 Task: Add an event with the title Third Performance Improvement Plan Review and Progress Evaluation, date '2023/10/12', time 8:50 AM to 10:50 AMand add a description: The training workshop will be facilitated by experienced leadership experts who will provide guidance, insights, and practical tips throughout the session. Participants will have ample opportunities to ask questions, share experiences, and receive personalized feedback on their leadership development., put the event into Green category, logged in from the account softage.8@softage.netand send the event invitation to softage.4@softage.net and softage.5@softage.net. Set a reminder for the event 5 minutes before
Action: Mouse moved to (144, 166)
Screenshot: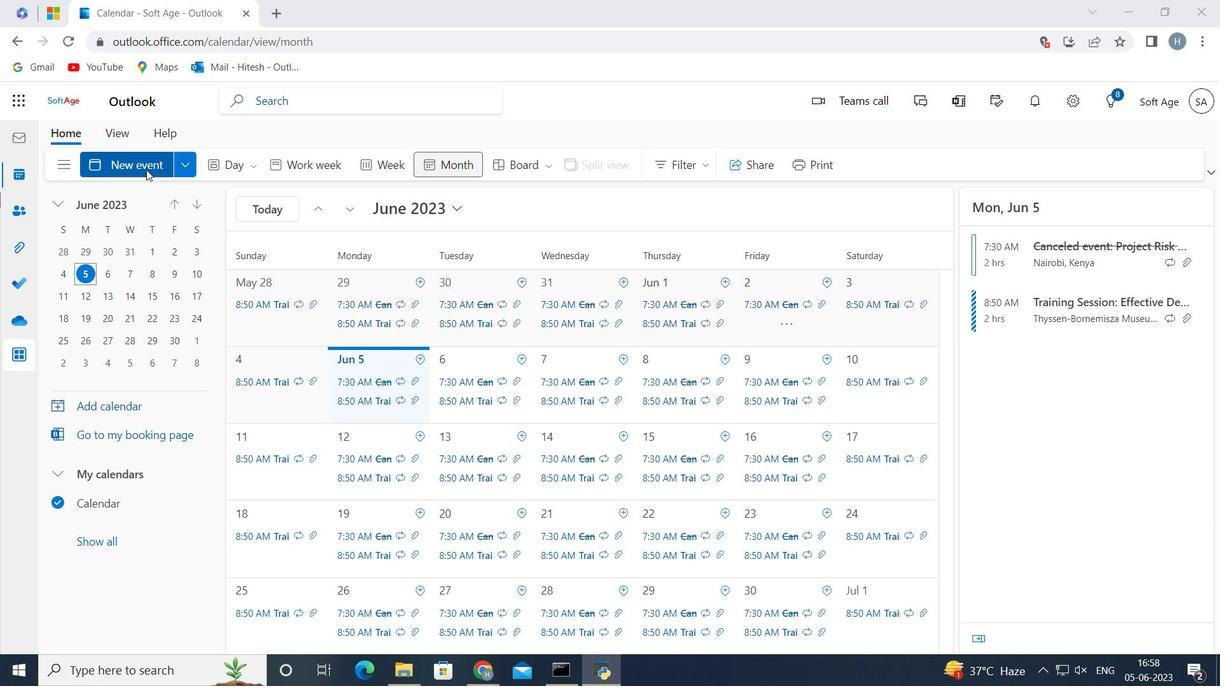 
Action: Mouse pressed left at (144, 166)
Screenshot: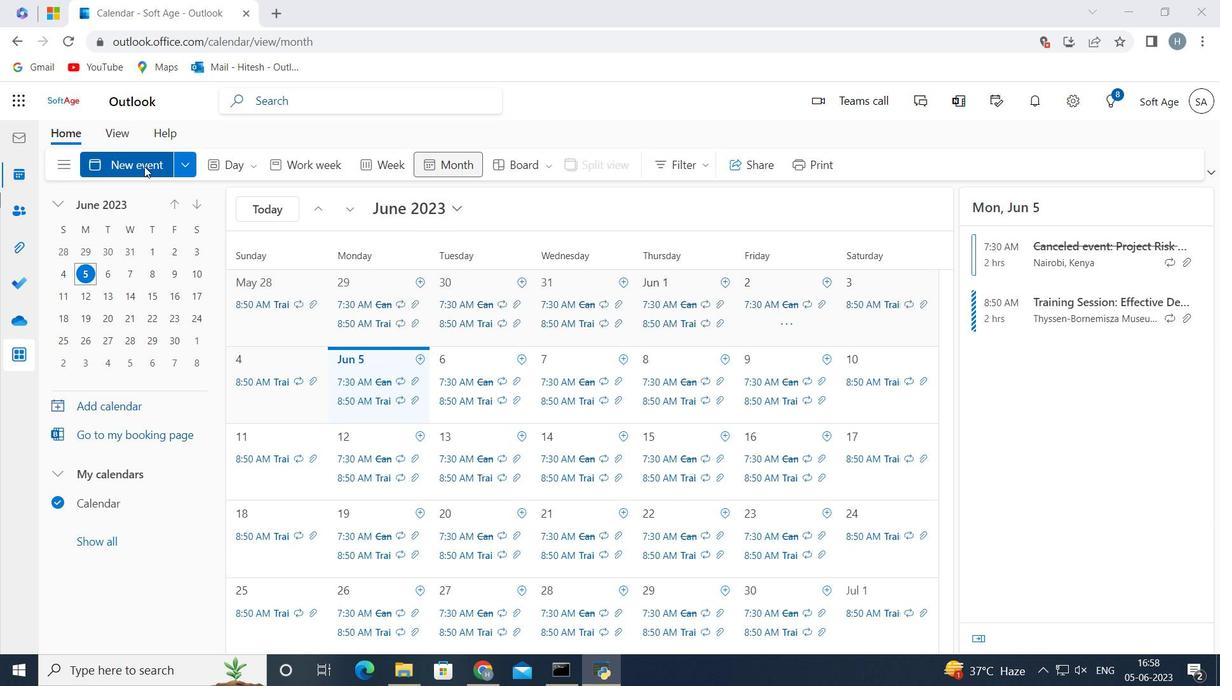 
Action: Mouse moved to (284, 260)
Screenshot: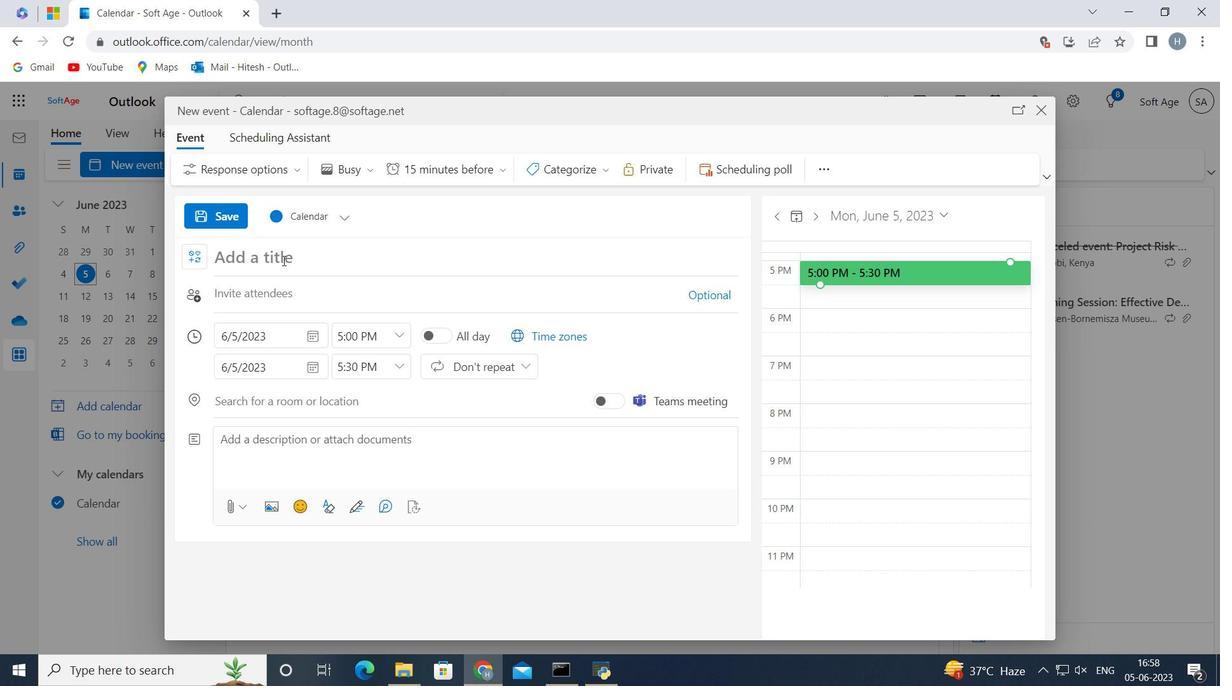 
Action: Mouse pressed left at (284, 260)
Screenshot: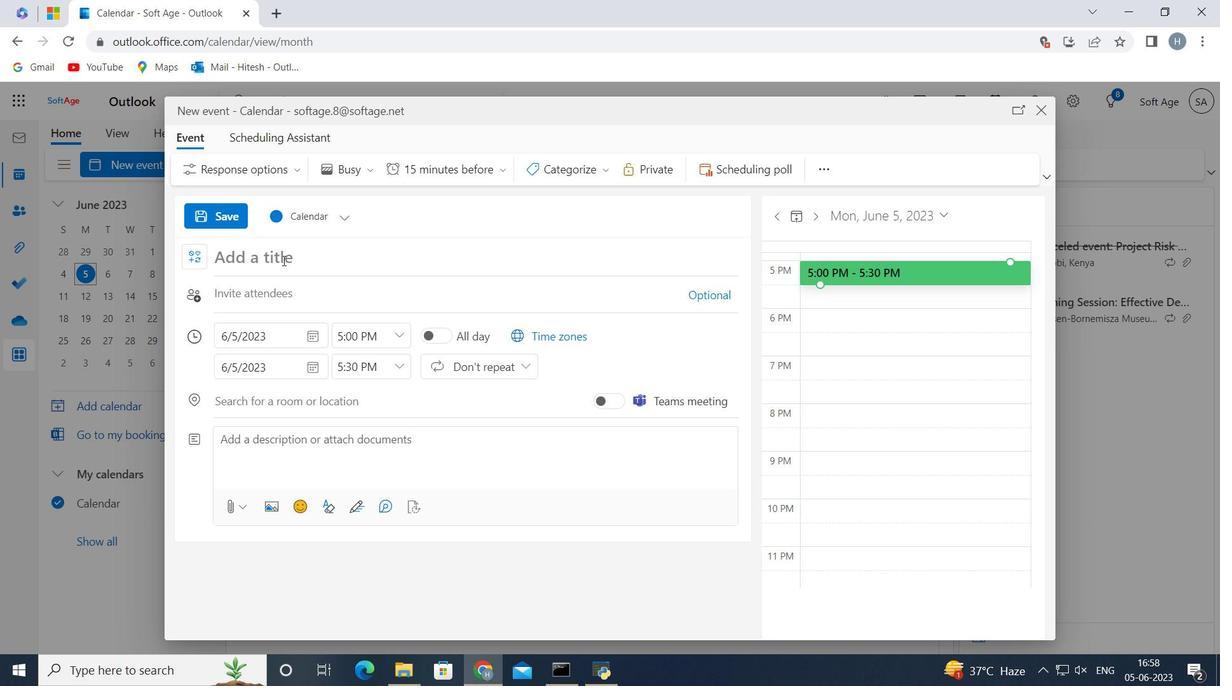 
Action: Key pressed <Key.shift>Third<Key.space><Key.shift>Performance<Key.space><Key.shift>Improvement<Key.space><Key.shift>Plan<Key.space><Key.shift>Review<Key.space>and<Key.space><Key.shift>Progress<Key.space><Key.shift><Key.shift><Key.shift>Evaluation<Key.space>
Screenshot: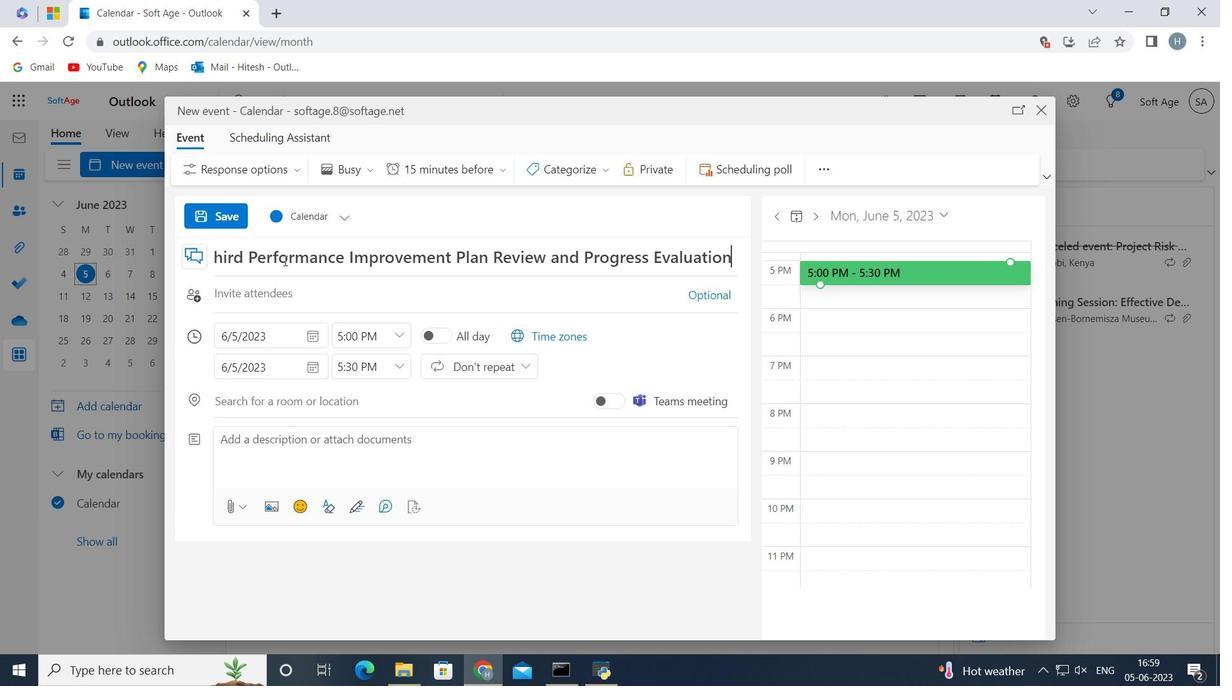 
Action: Mouse moved to (310, 340)
Screenshot: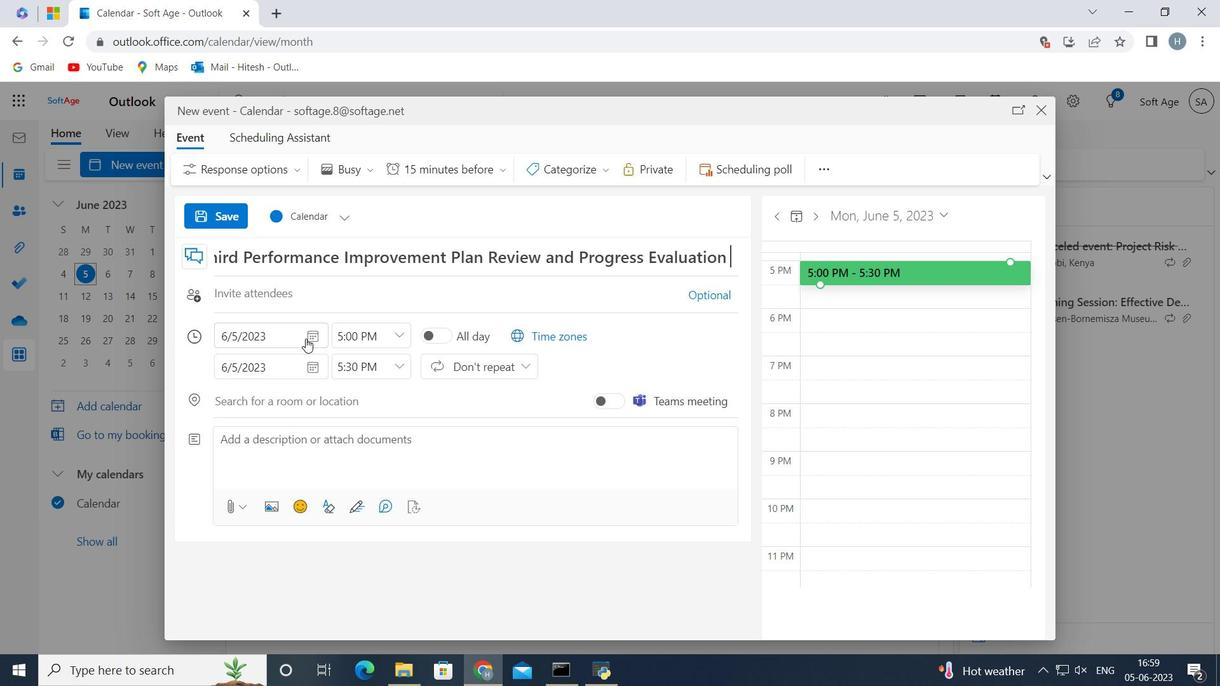 
Action: Mouse pressed left at (310, 340)
Screenshot: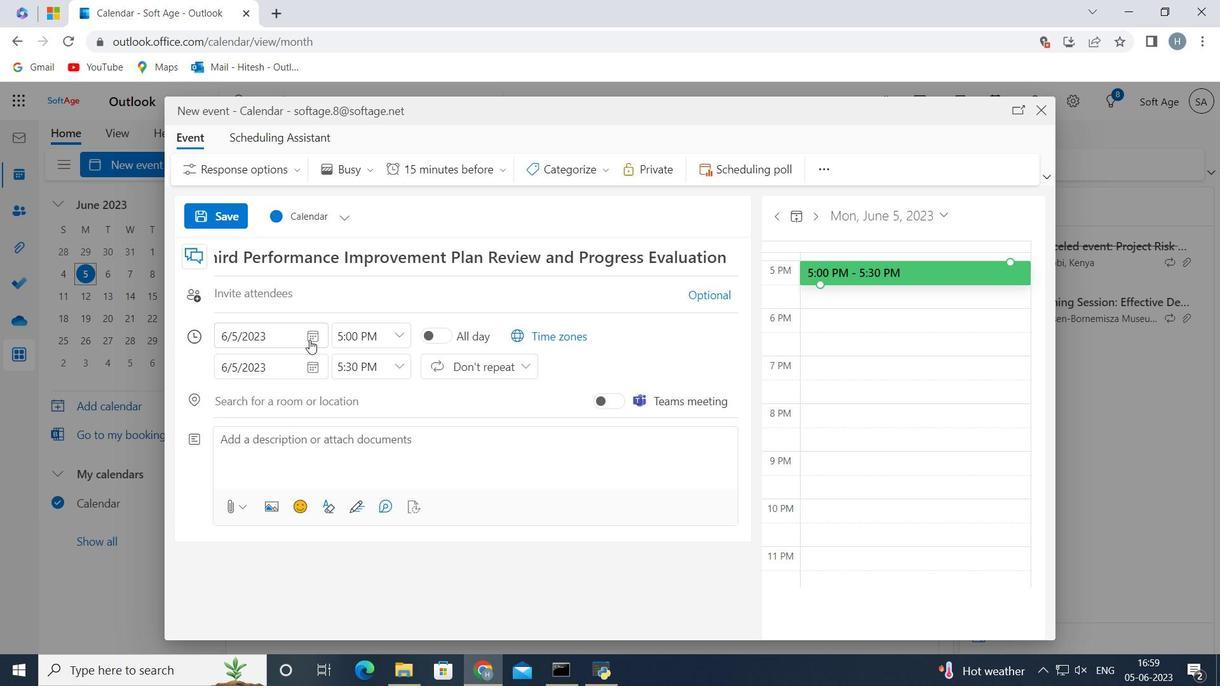 
Action: Mouse moved to (307, 365)
Screenshot: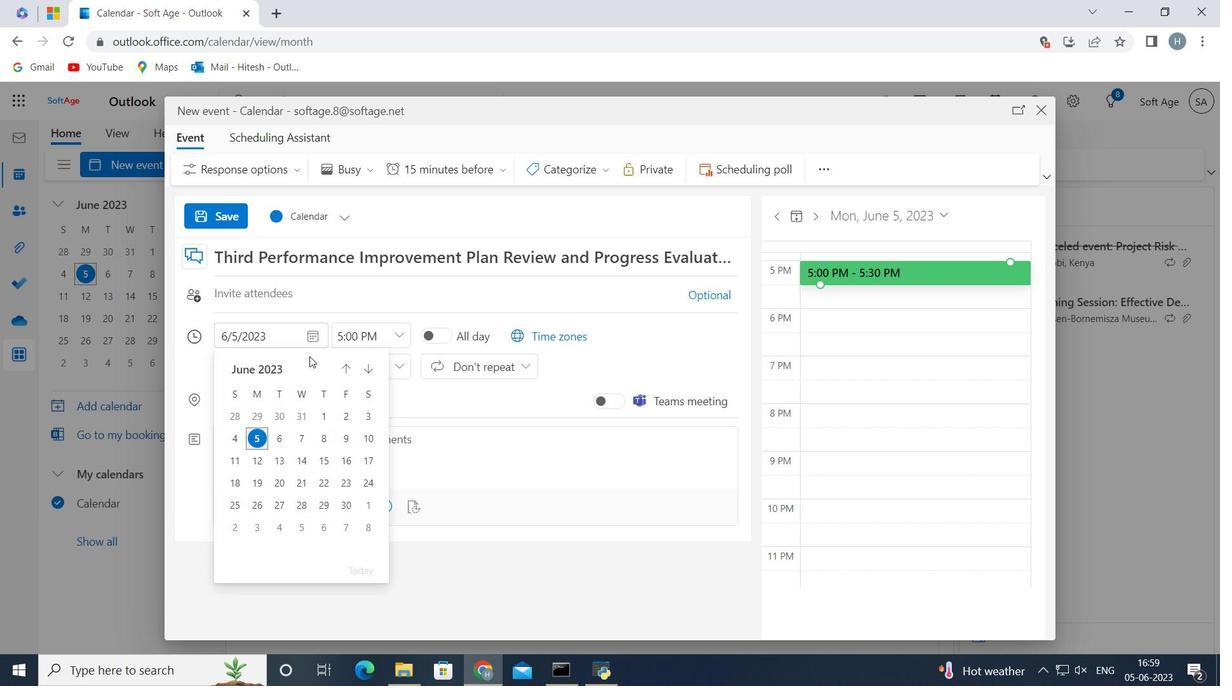 
Action: Mouse pressed left at (307, 365)
Screenshot: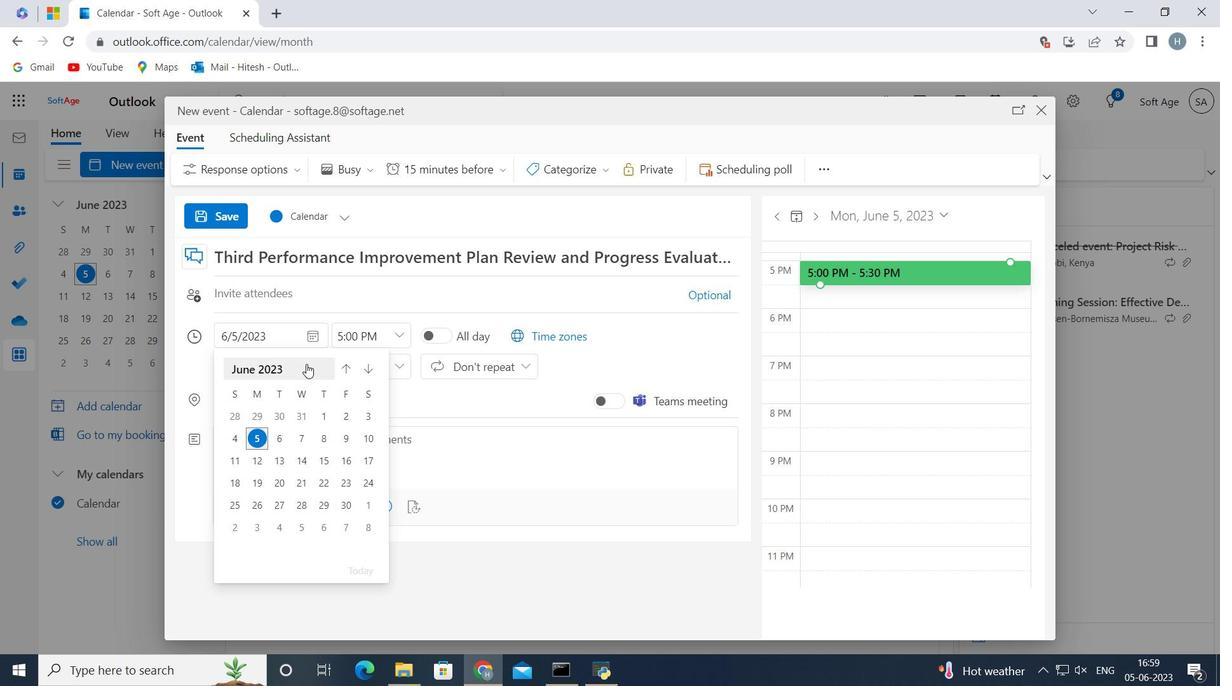 
Action: Mouse pressed left at (307, 365)
Screenshot: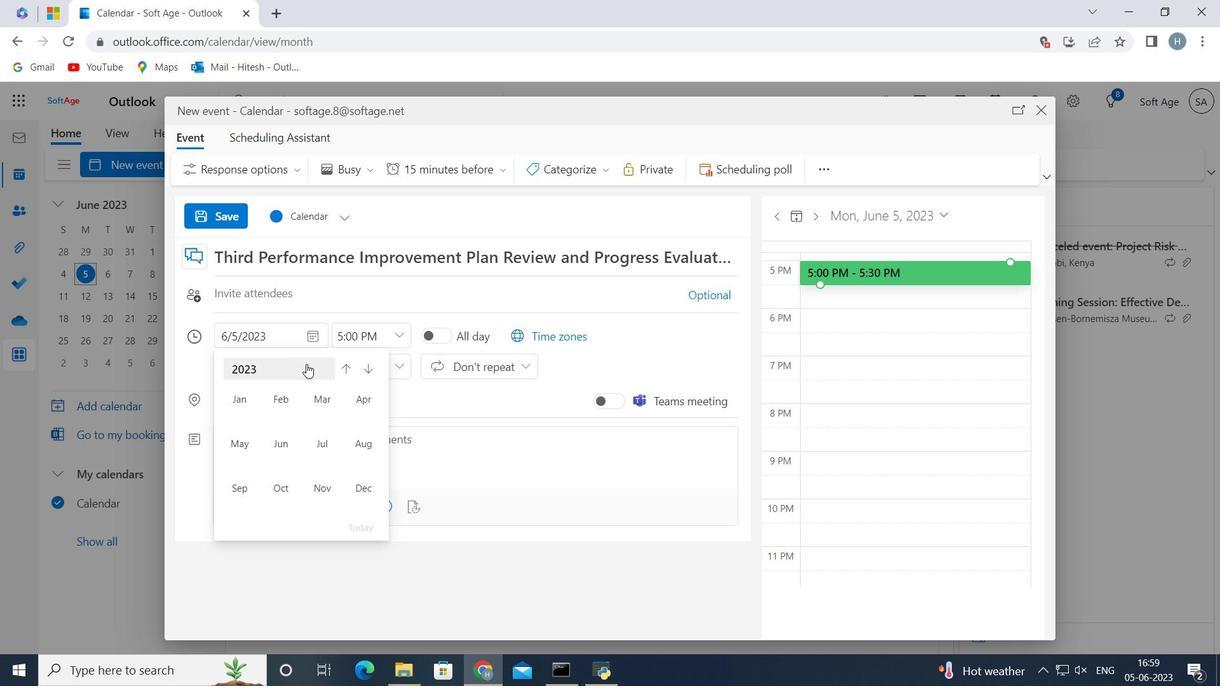
Action: Mouse moved to (372, 403)
Screenshot: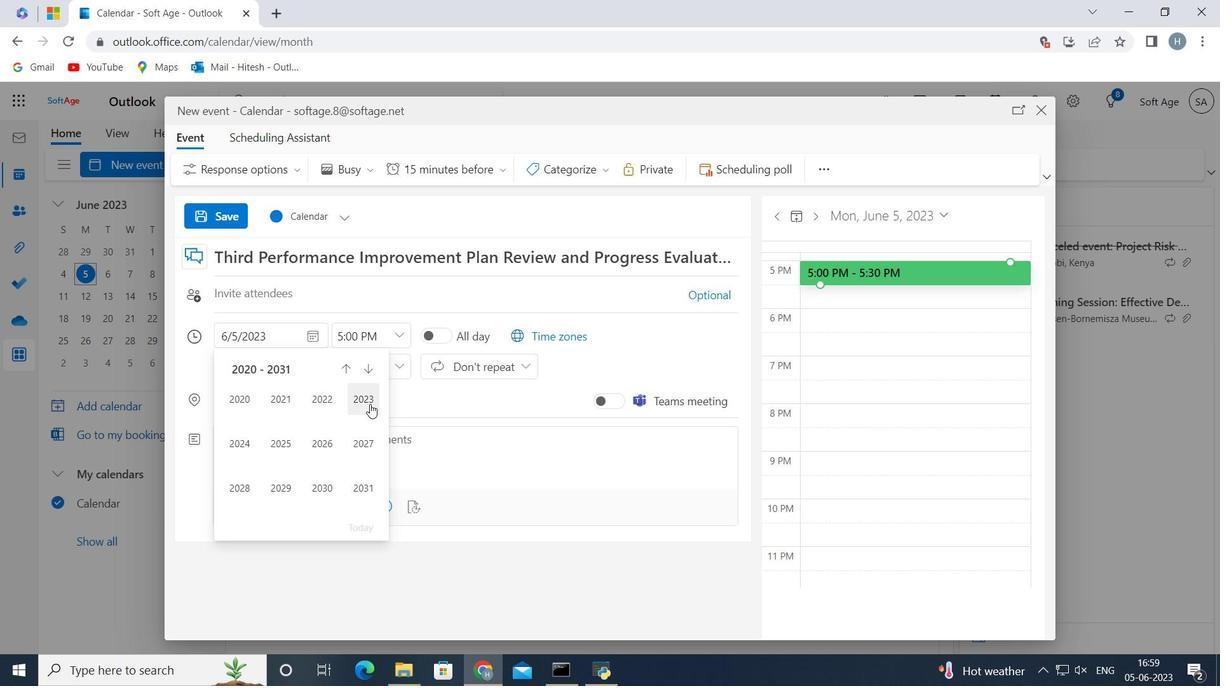 
Action: Mouse pressed left at (372, 403)
Screenshot: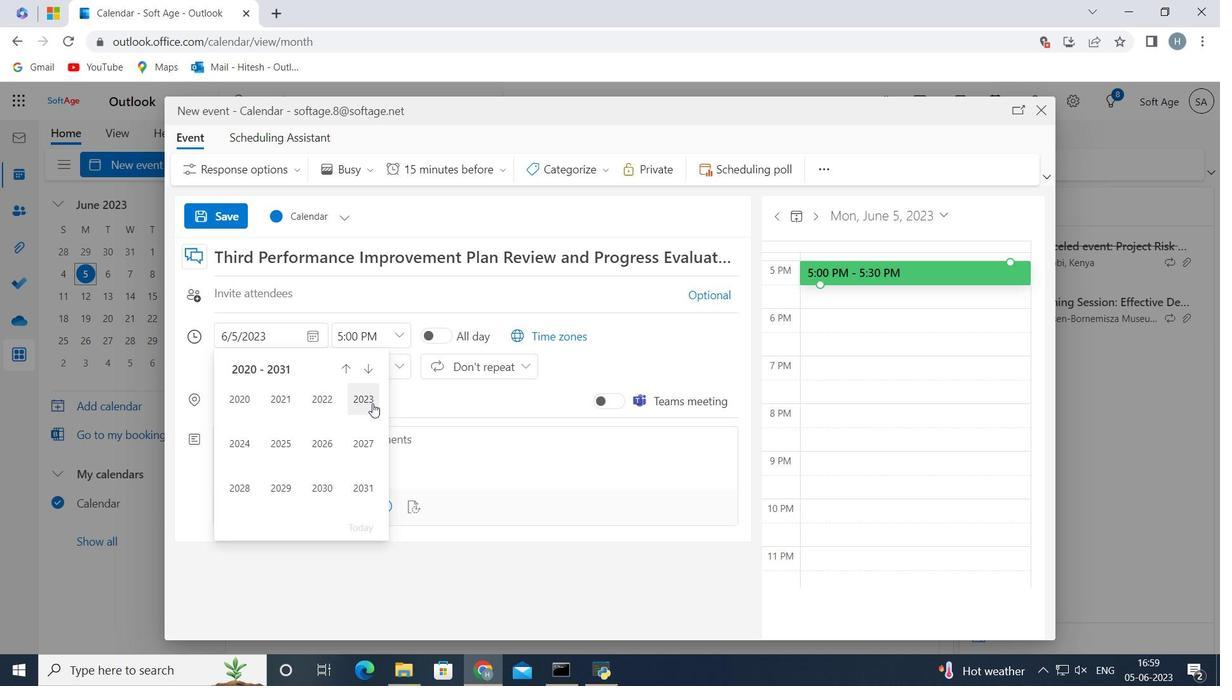 
Action: Mouse moved to (280, 489)
Screenshot: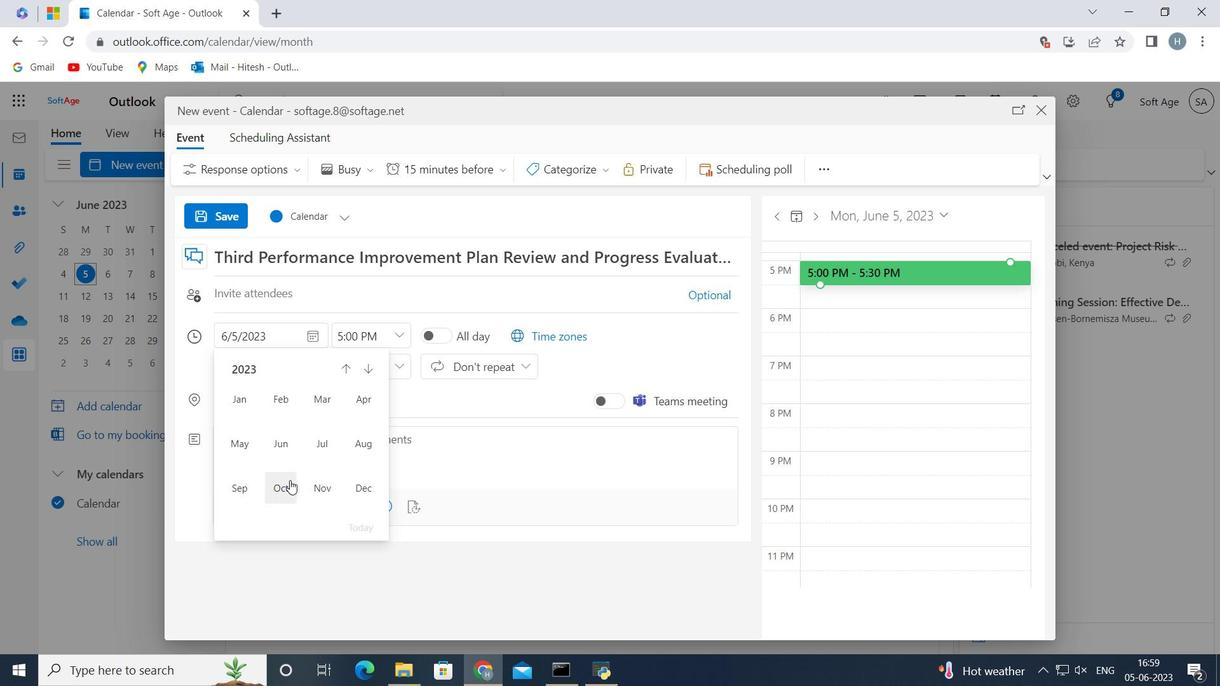 
Action: Mouse pressed left at (280, 489)
Screenshot: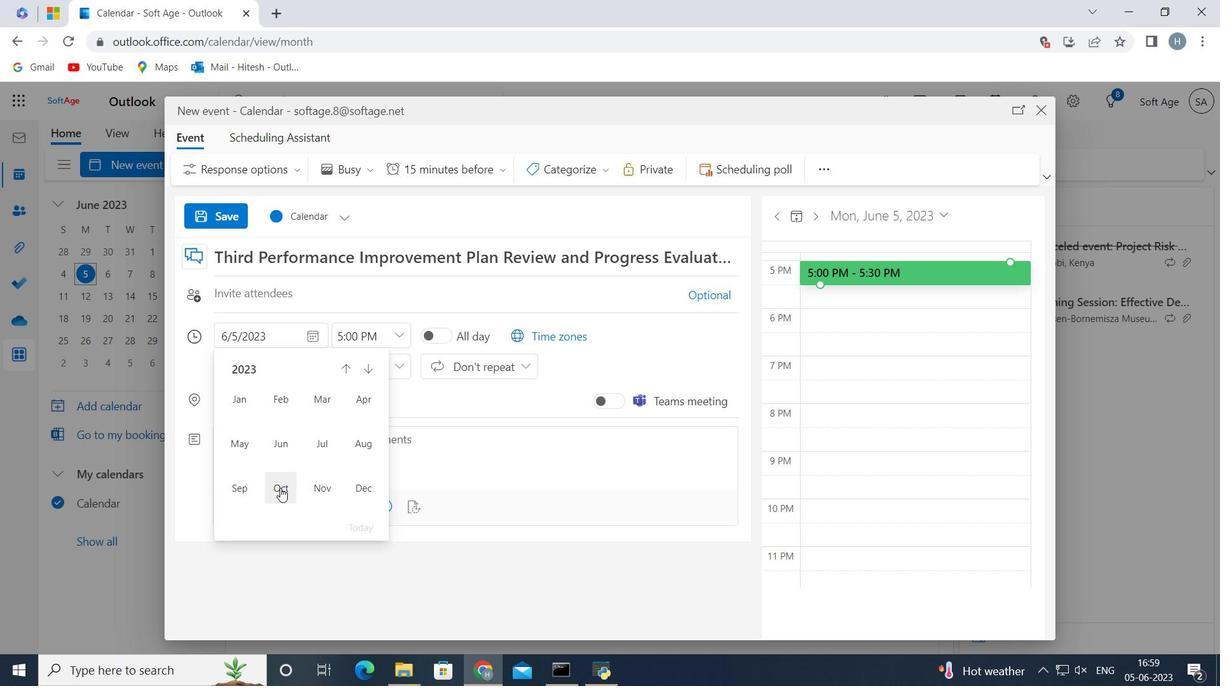 
Action: Mouse moved to (321, 441)
Screenshot: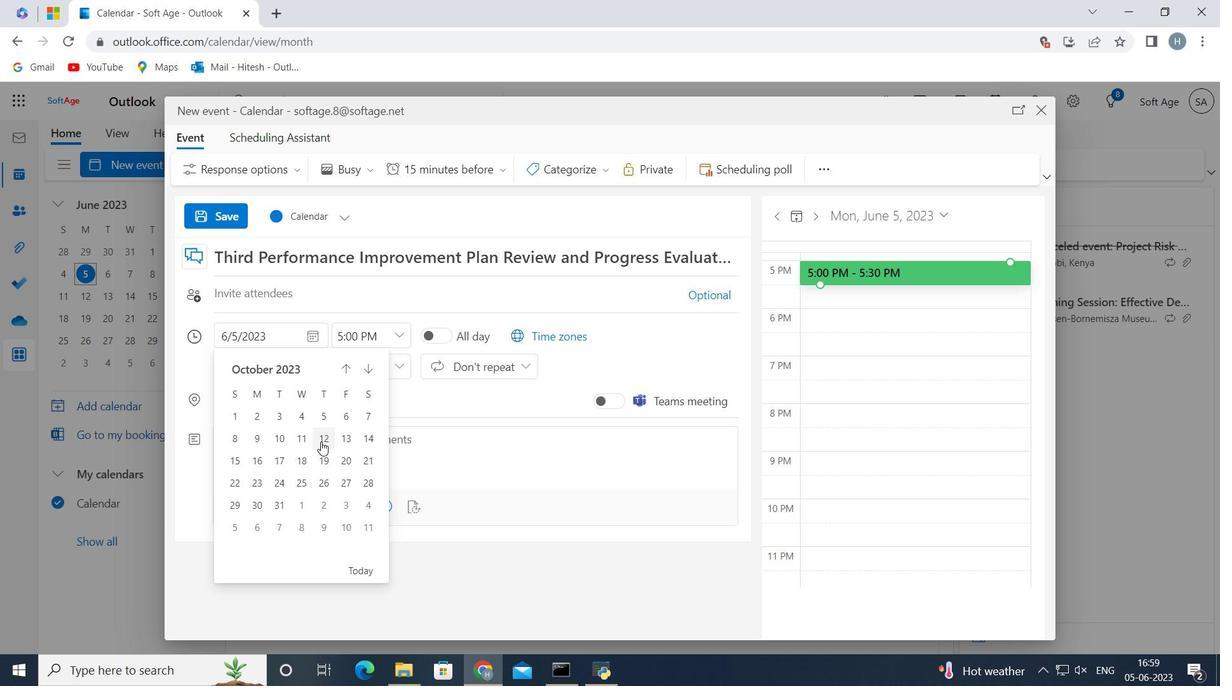 
Action: Mouse pressed left at (321, 441)
Screenshot: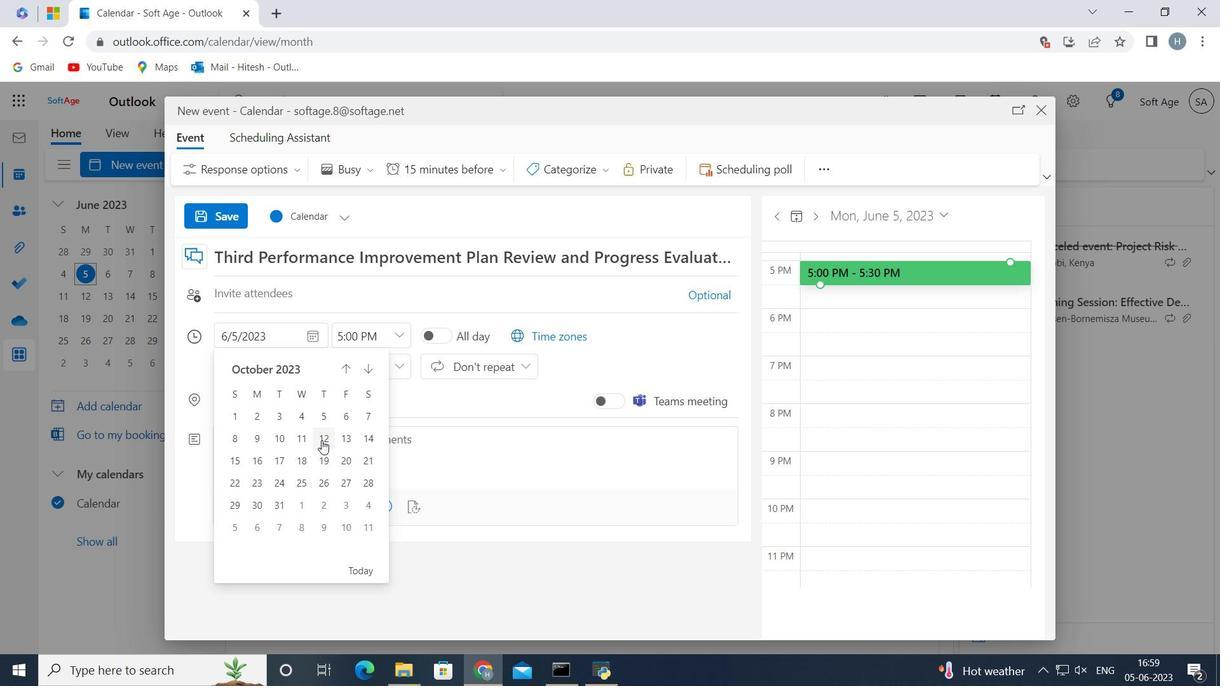 
Action: Mouse moved to (396, 338)
Screenshot: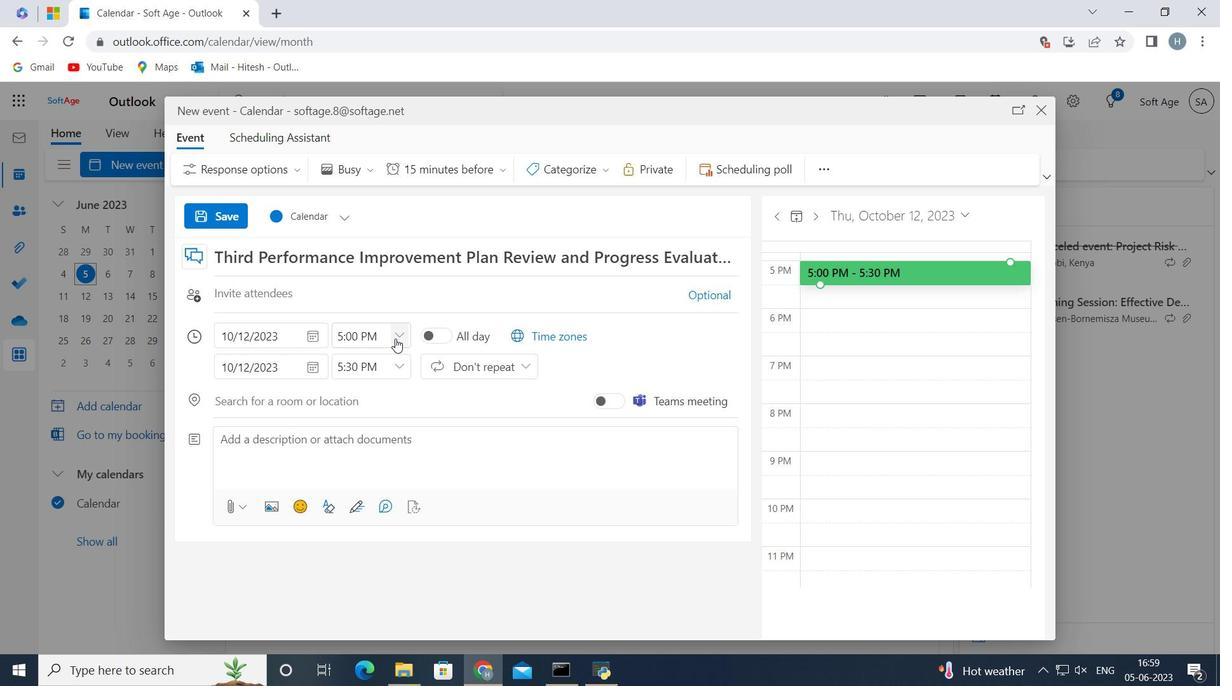 
Action: Mouse pressed left at (396, 338)
Screenshot: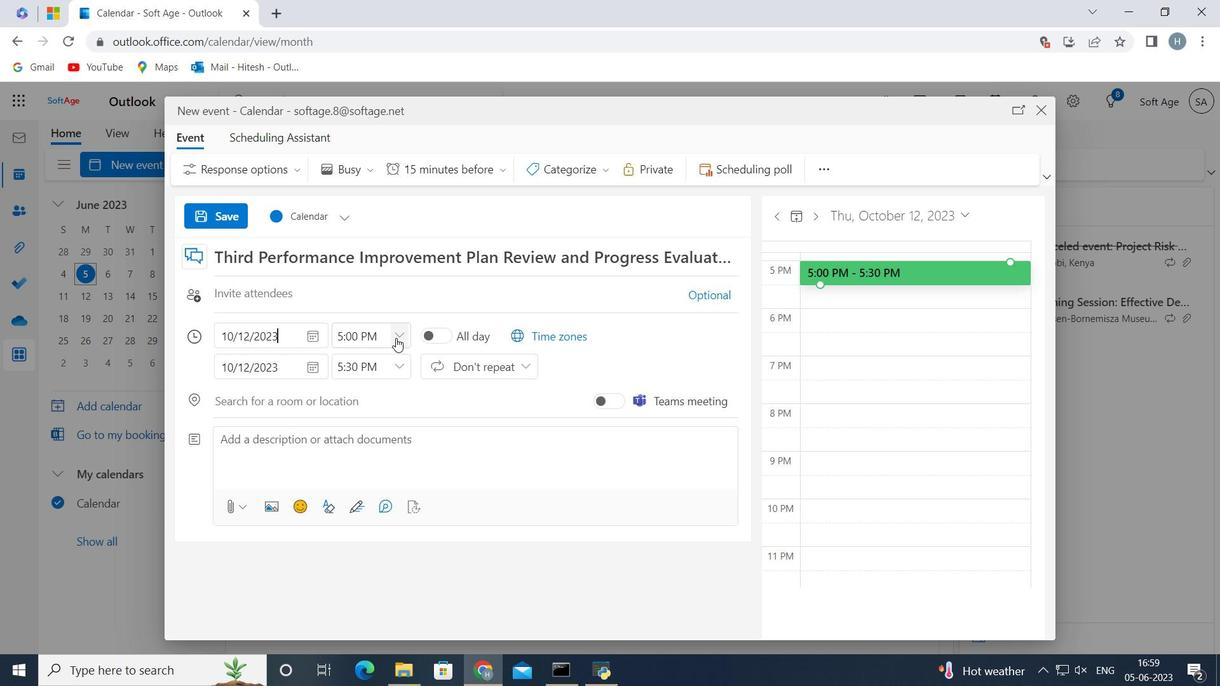 
Action: Mouse moved to (356, 413)
Screenshot: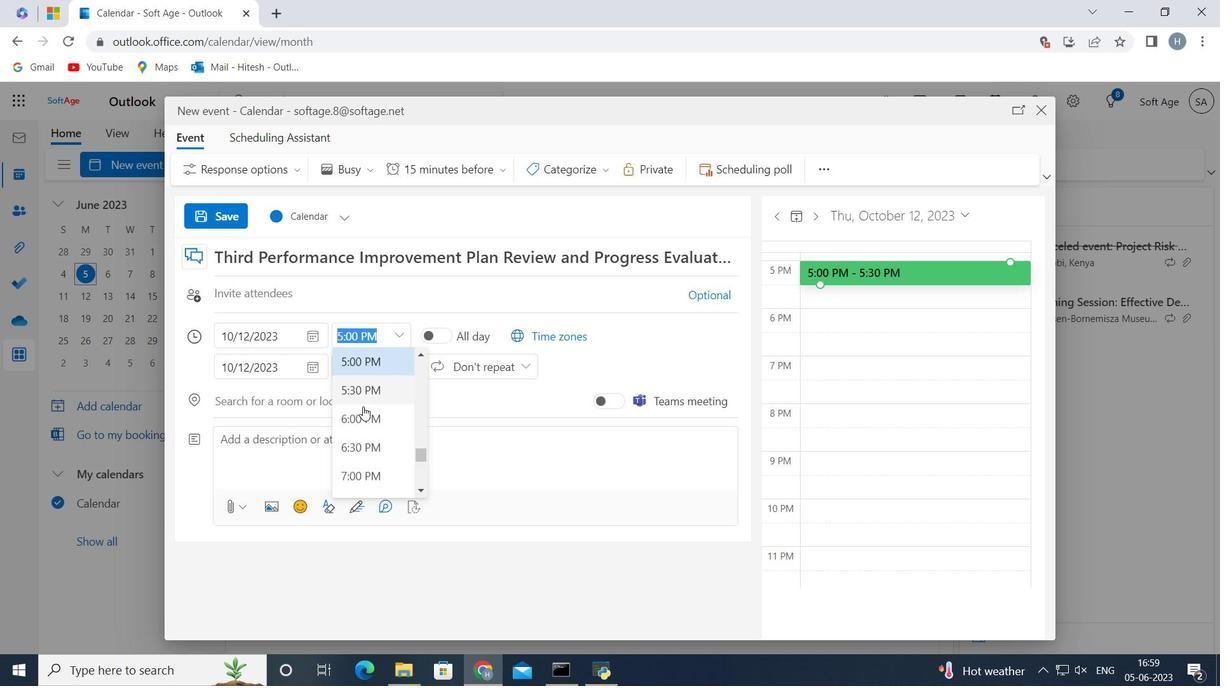 
Action: Mouse scrolled (356, 413) with delta (0, 0)
Screenshot: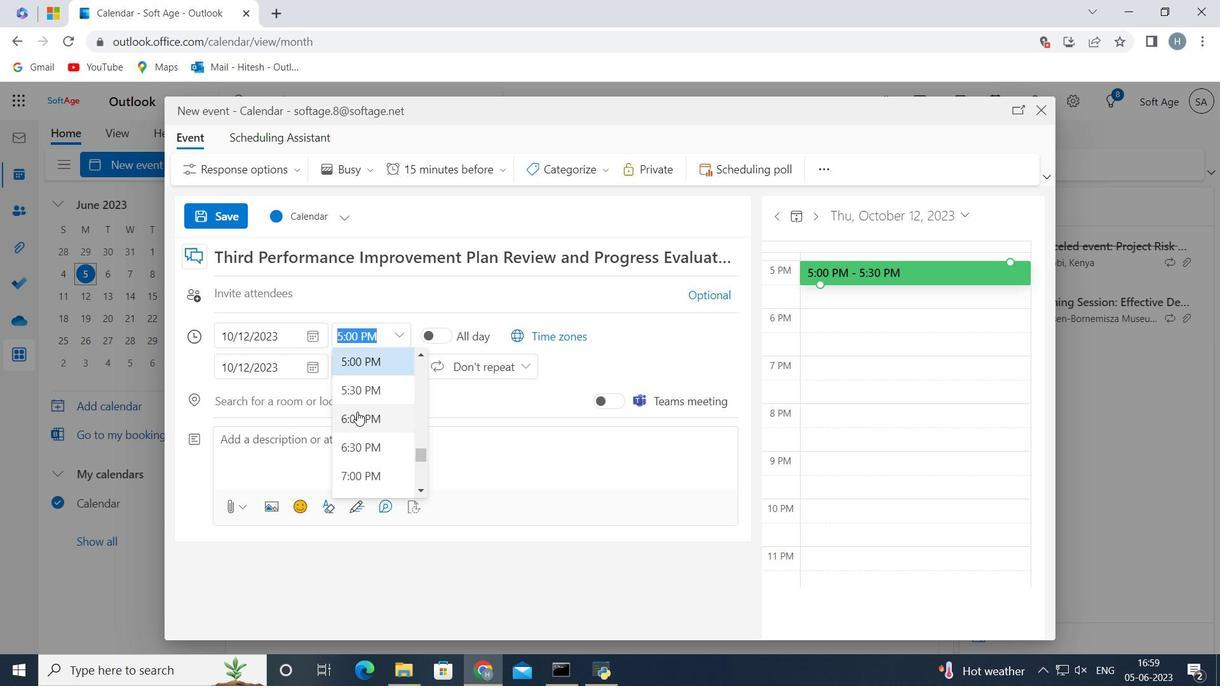 
Action: Mouse scrolled (356, 413) with delta (0, 0)
Screenshot: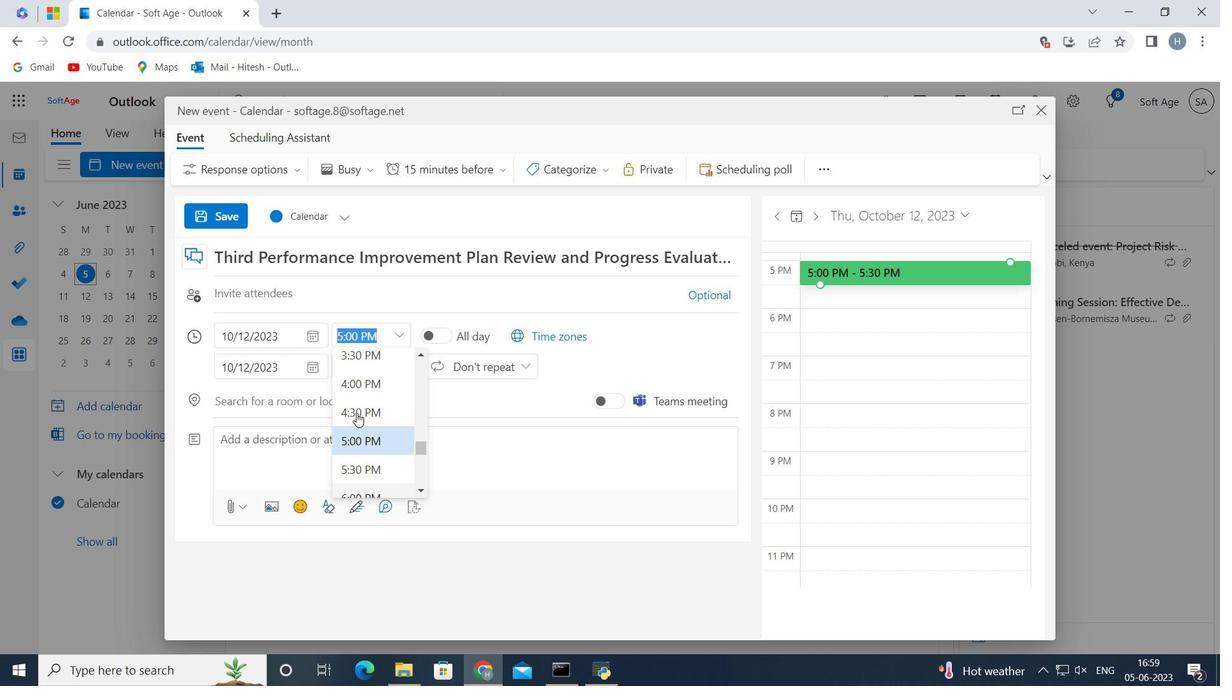 
Action: Mouse scrolled (356, 413) with delta (0, 0)
Screenshot: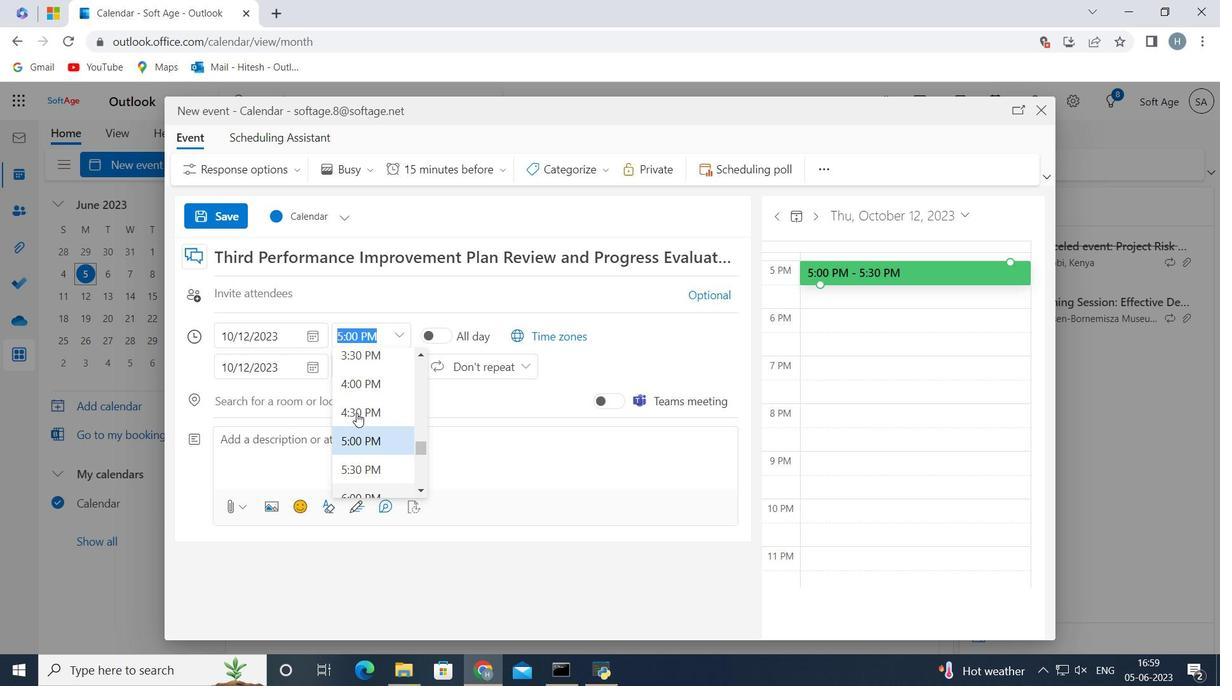 
Action: Mouse scrolled (356, 413) with delta (0, 0)
Screenshot: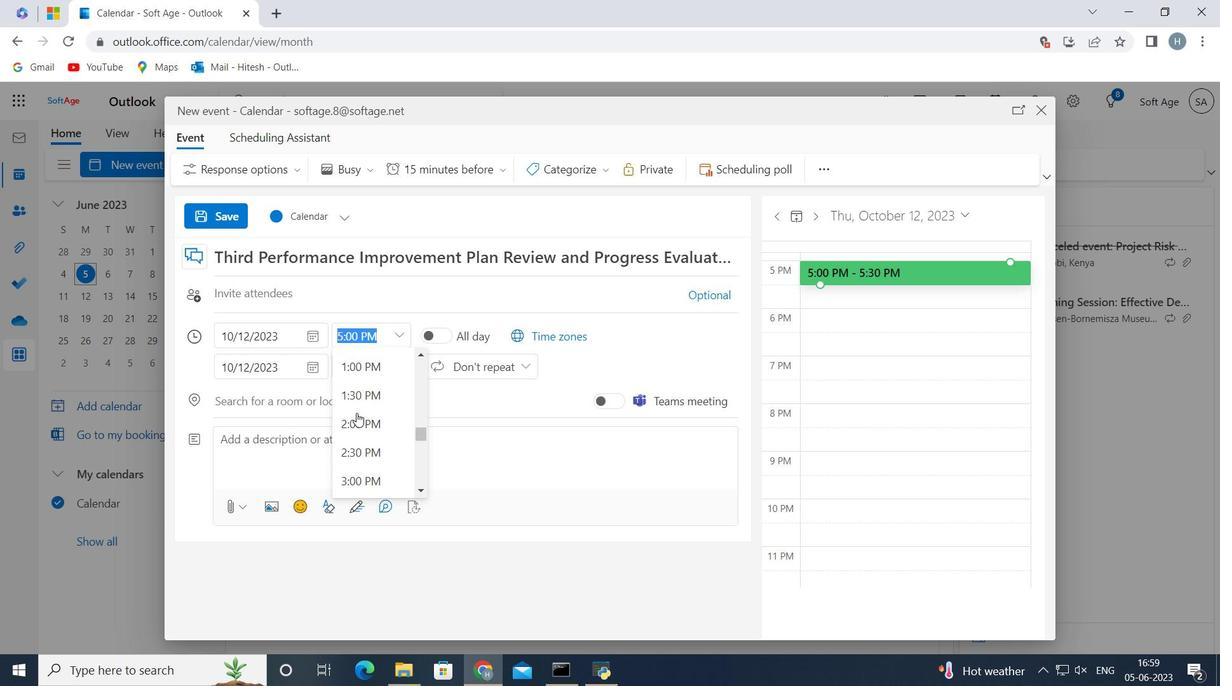 
Action: Mouse scrolled (356, 413) with delta (0, 0)
Screenshot: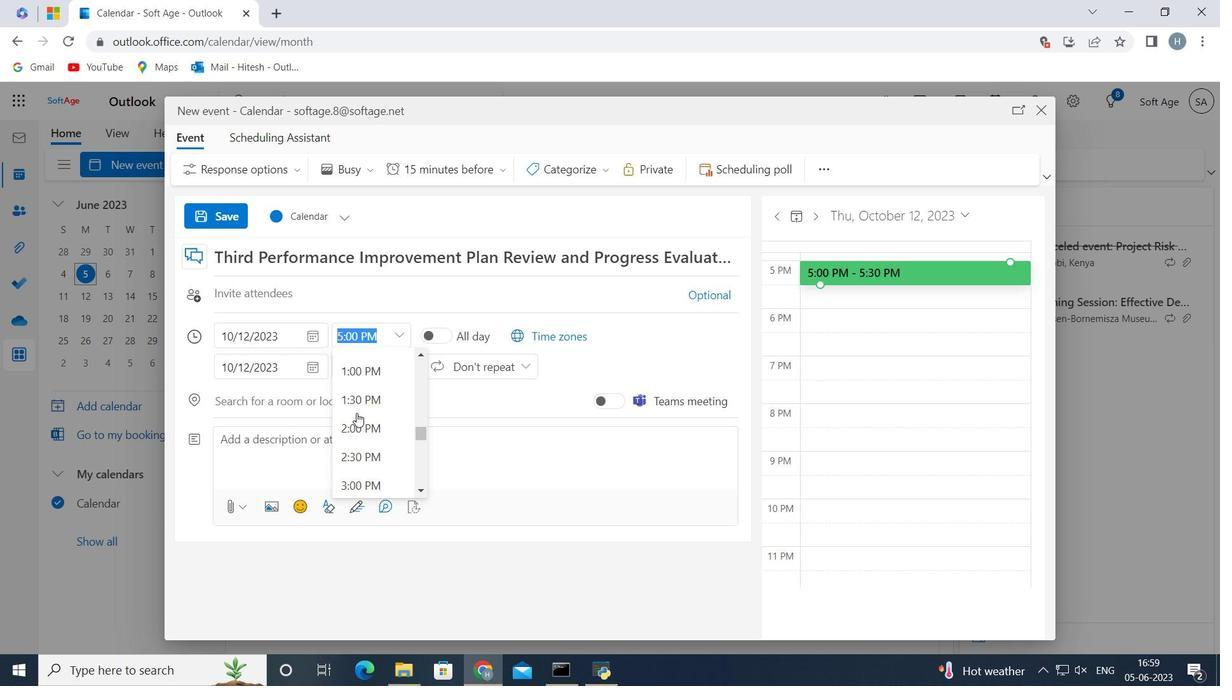 
Action: Mouse scrolled (356, 413) with delta (0, 0)
Screenshot: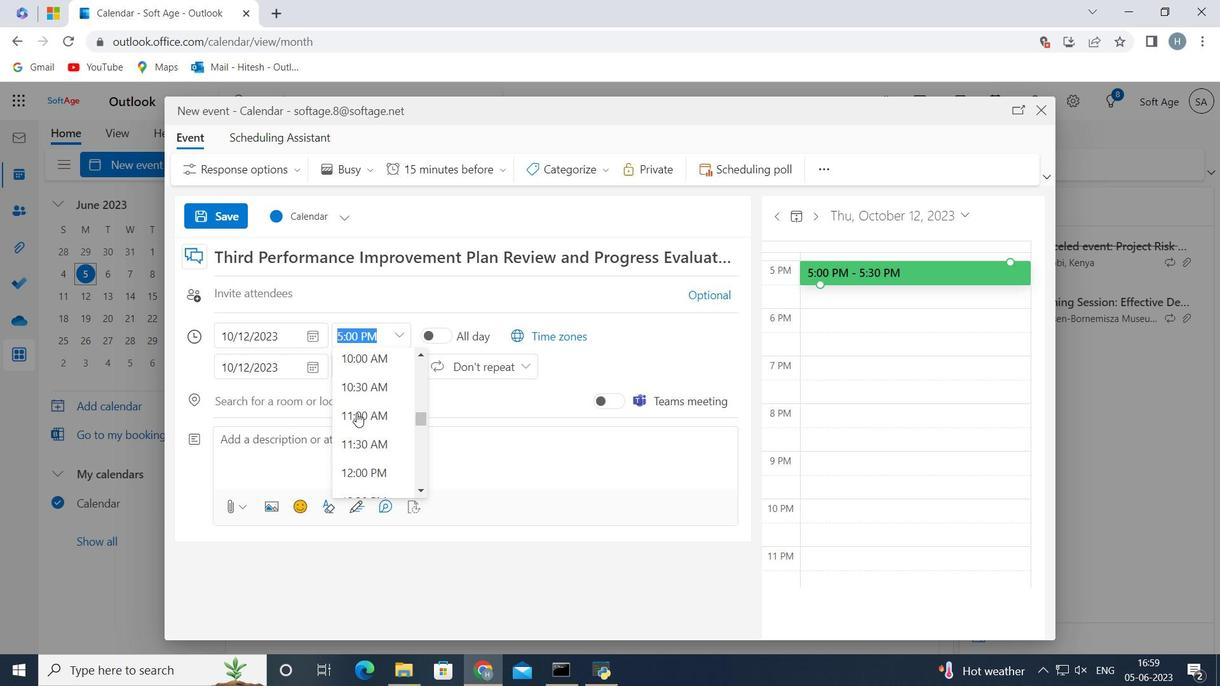 
Action: Mouse scrolled (356, 413) with delta (0, 0)
Screenshot: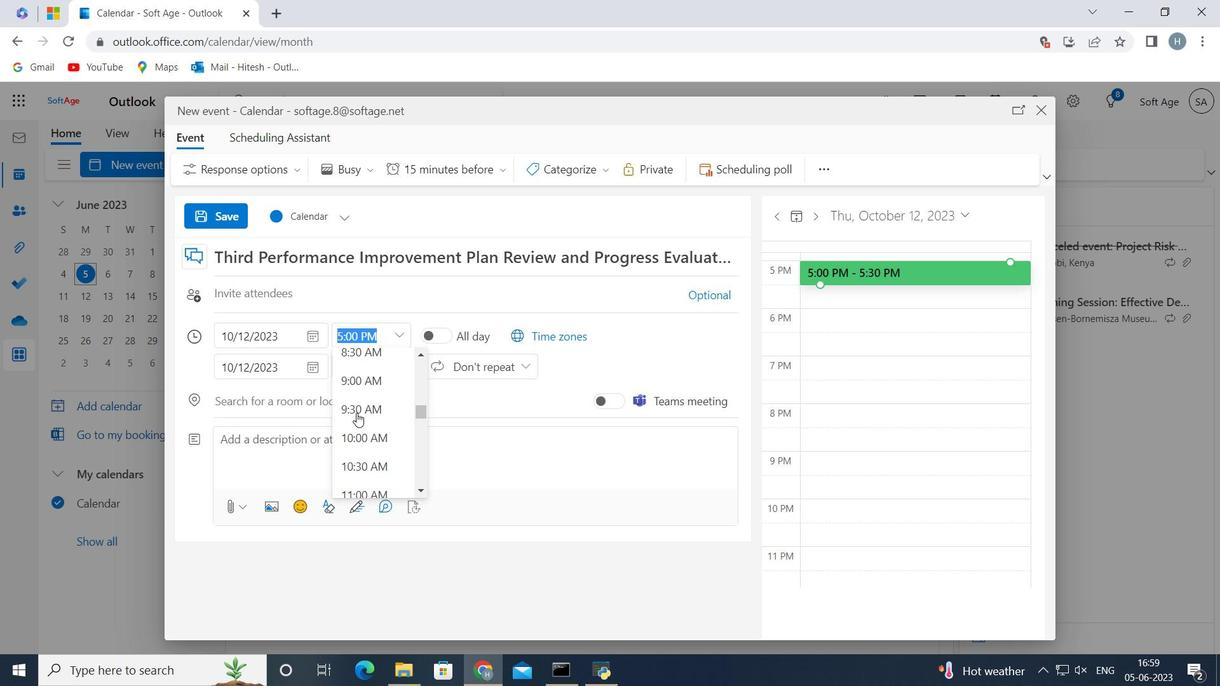 
Action: Mouse moved to (359, 422)
Screenshot: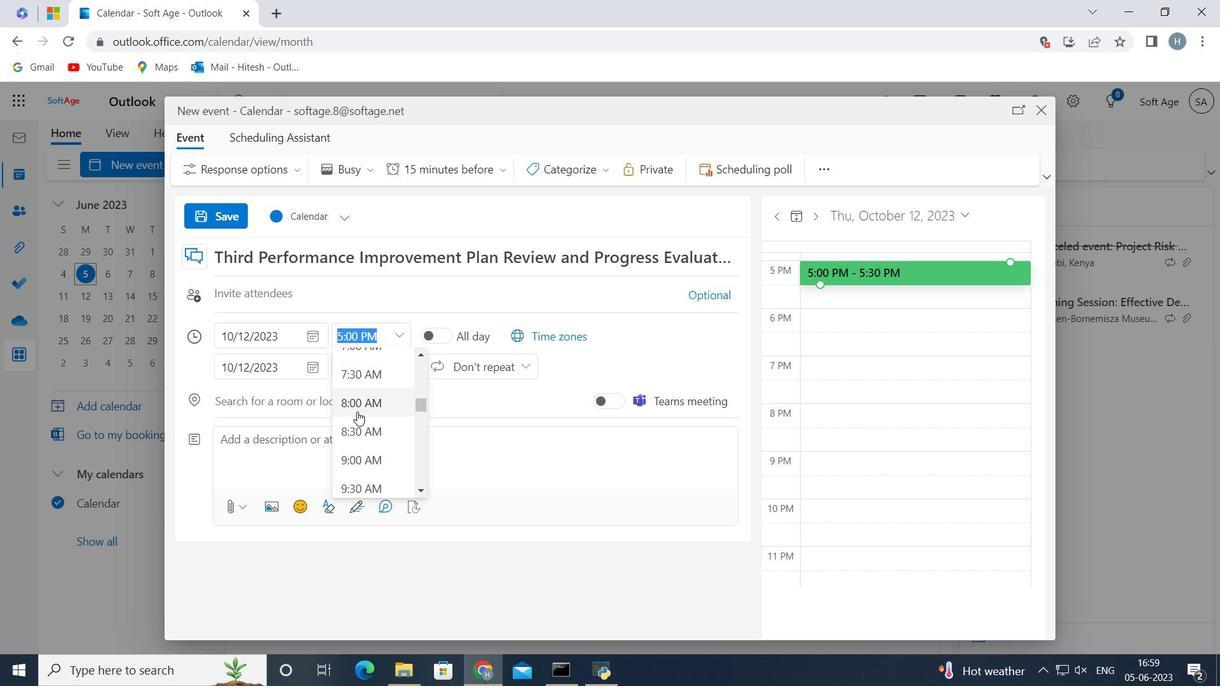 
Action: Mouse pressed left at (359, 422)
Screenshot: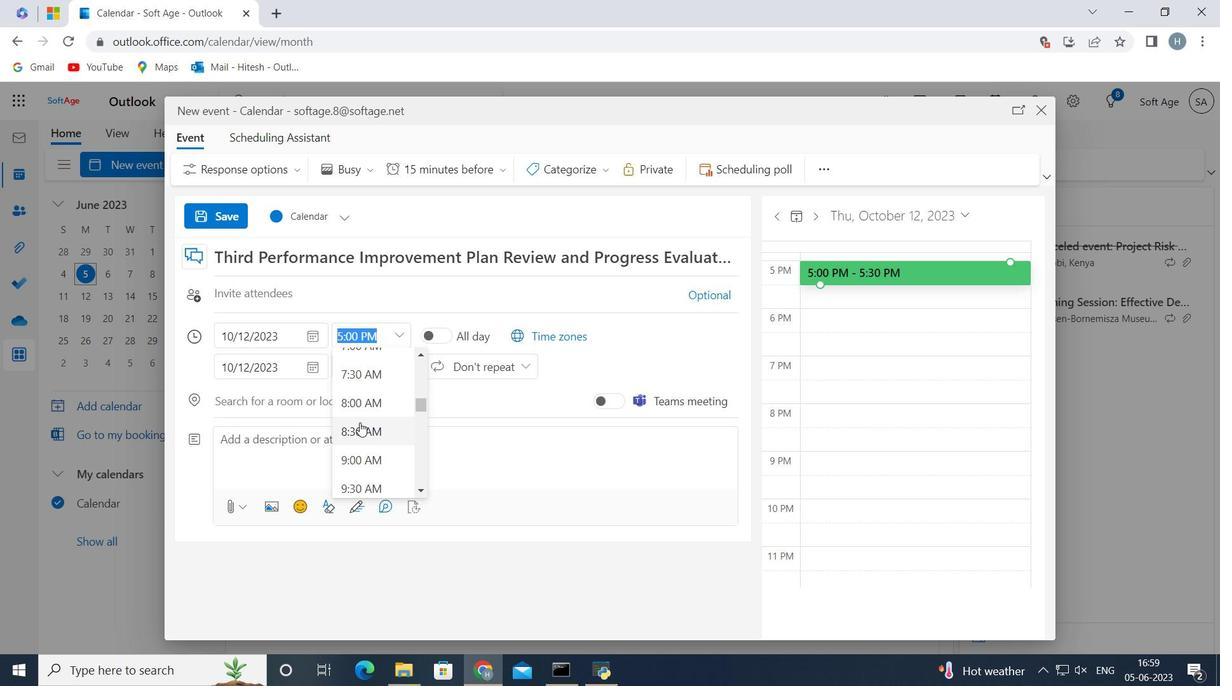 
Action: Mouse moved to (356, 328)
Screenshot: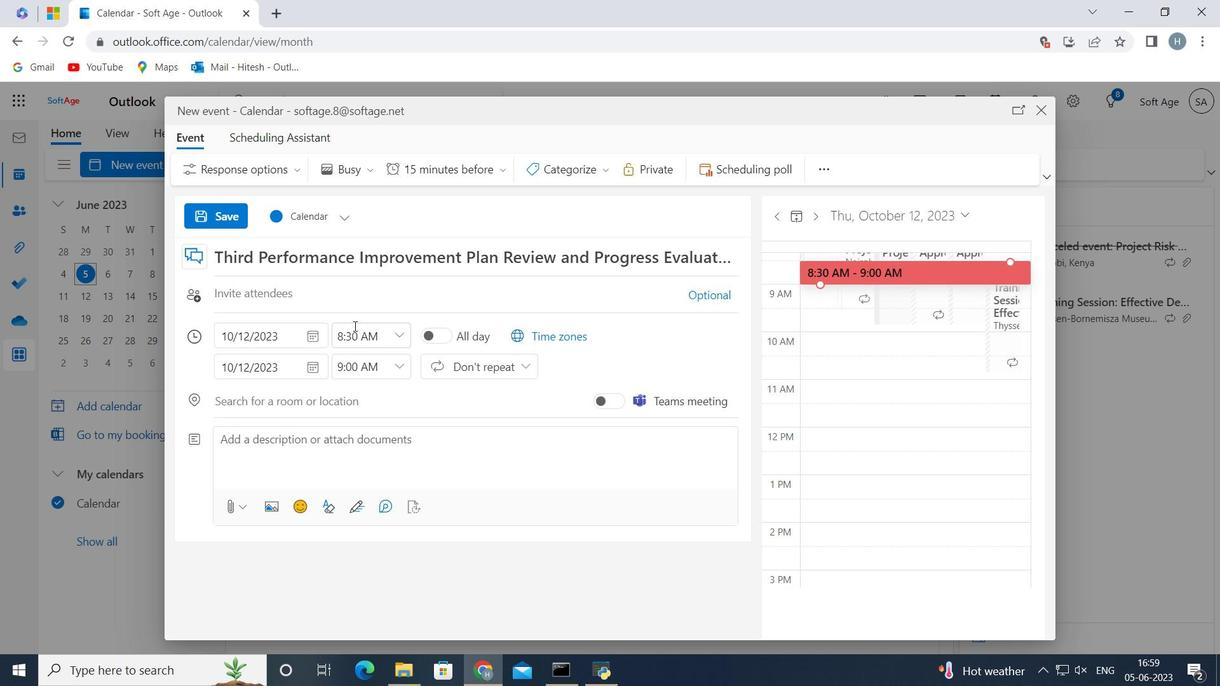 
Action: Mouse pressed left at (356, 328)
Screenshot: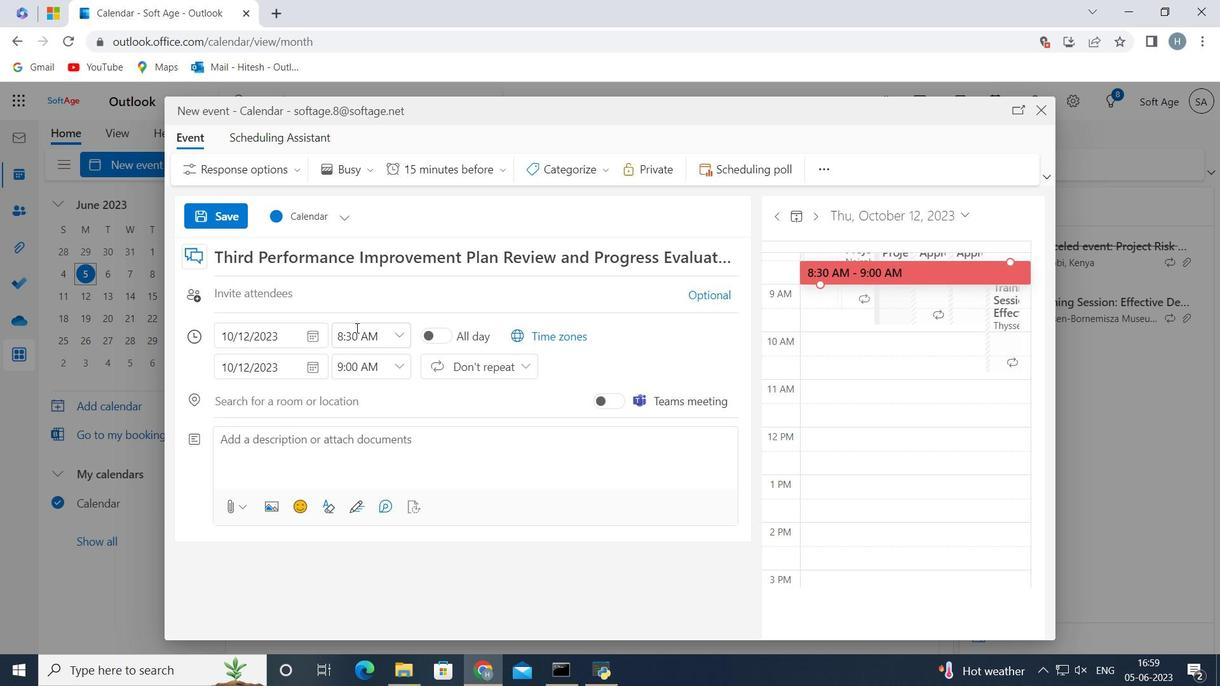 
Action: Key pressed <Key.backspace><Key.backspace>50
Screenshot: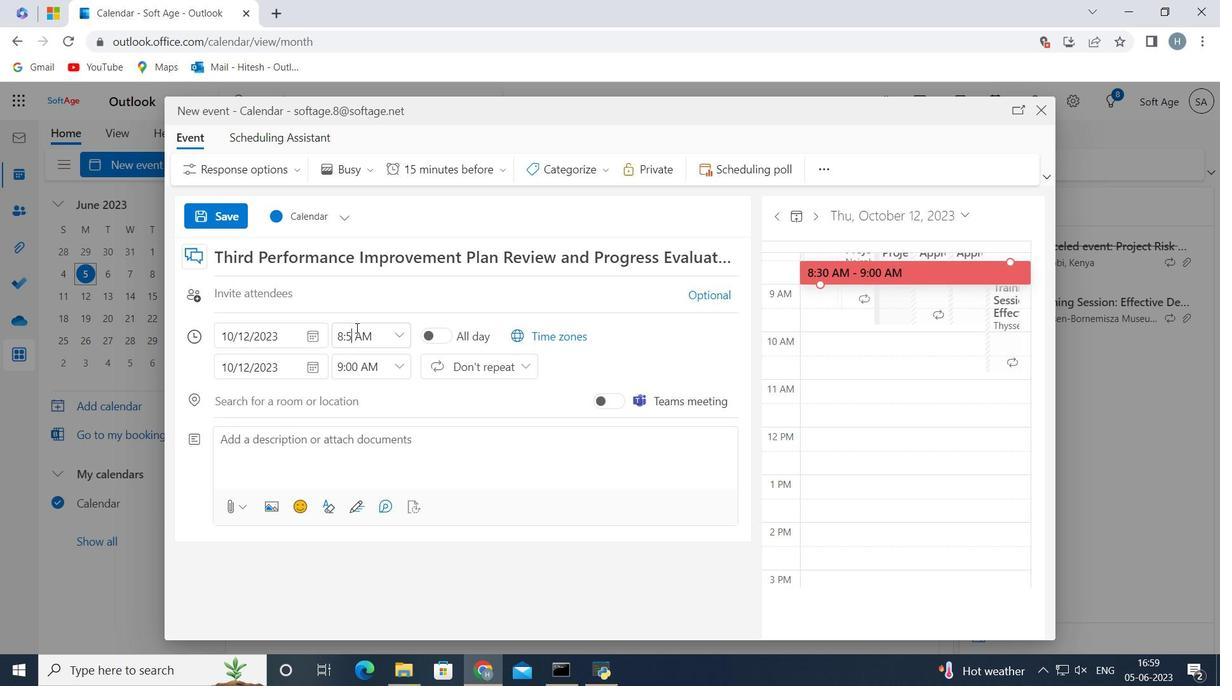 
Action: Mouse moved to (396, 360)
Screenshot: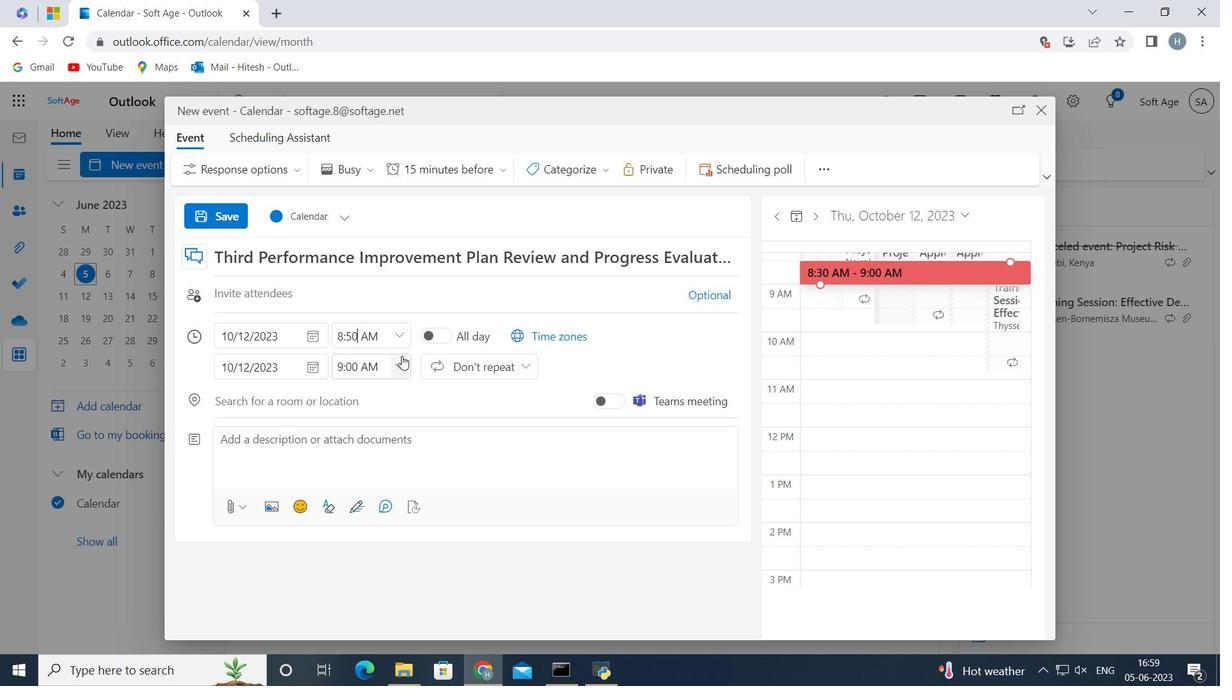 
Action: Mouse pressed left at (396, 360)
Screenshot: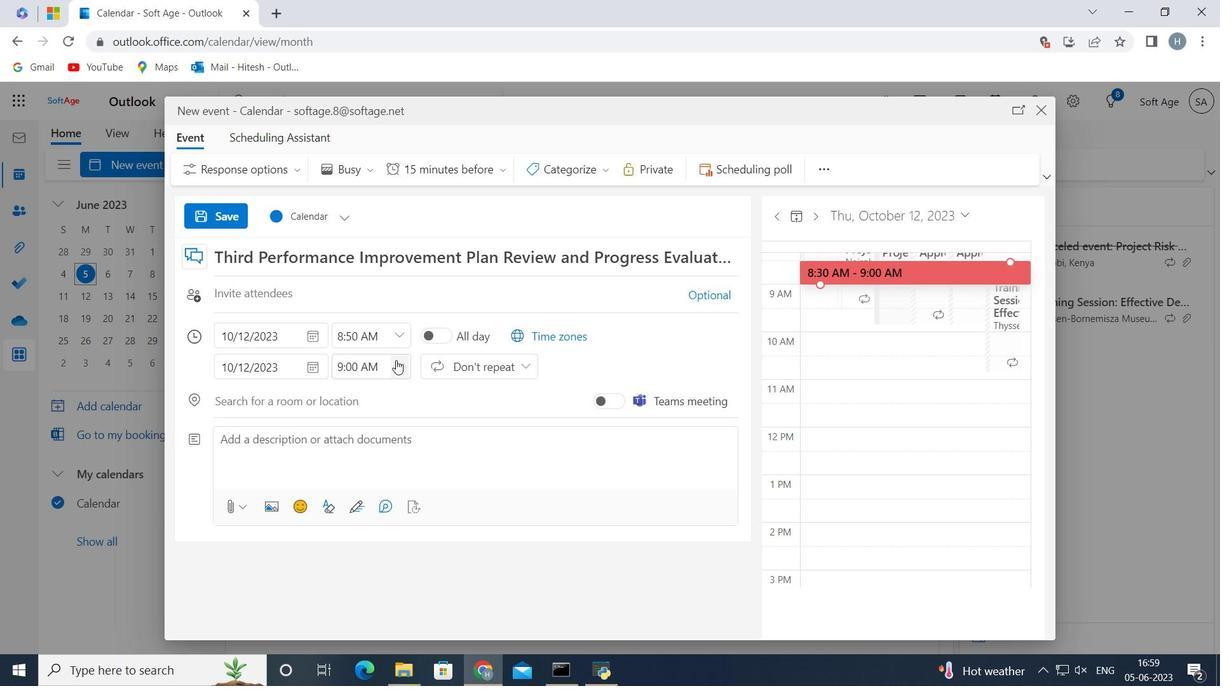 
Action: Mouse moved to (400, 474)
Screenshot: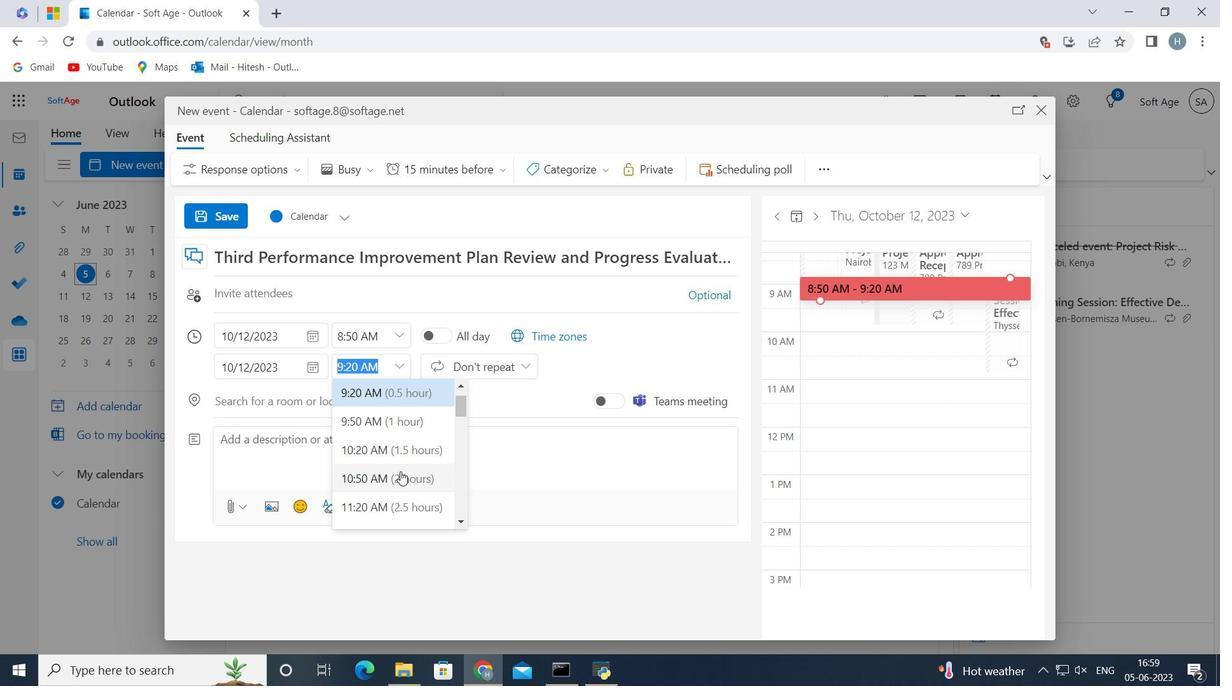 
Action: Mouse pressed left at (400, 474)
Screenshot: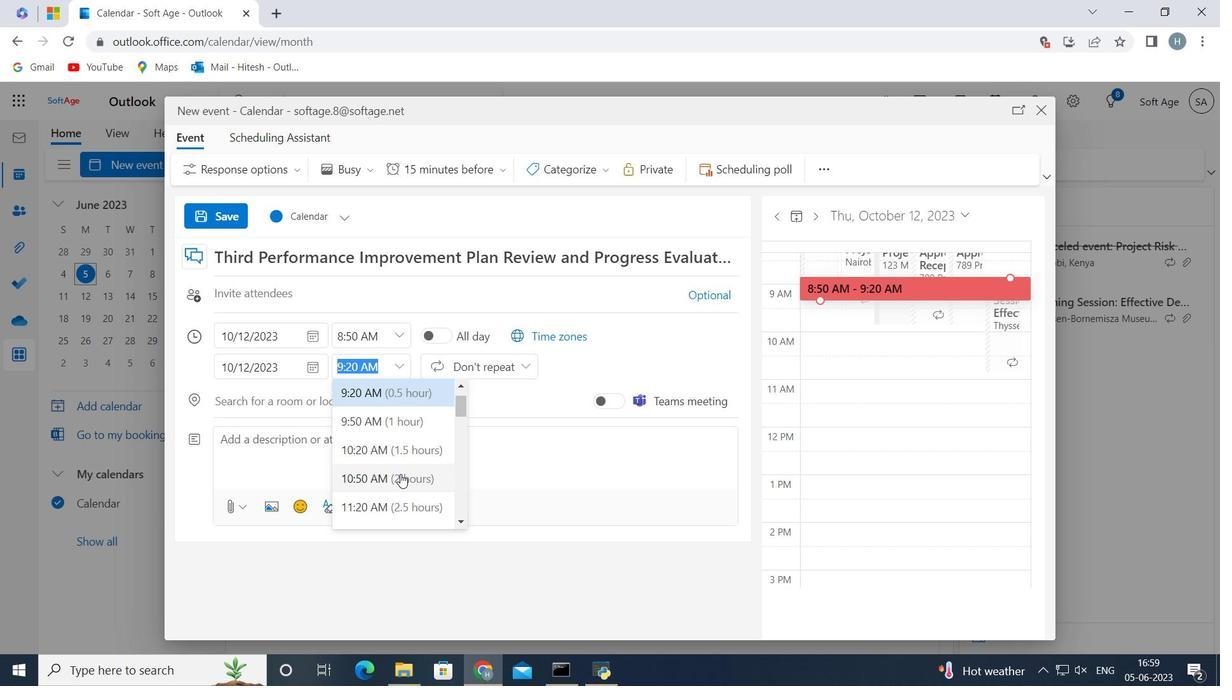 
Action: Mouse moved to (385, 447)
Screenshot: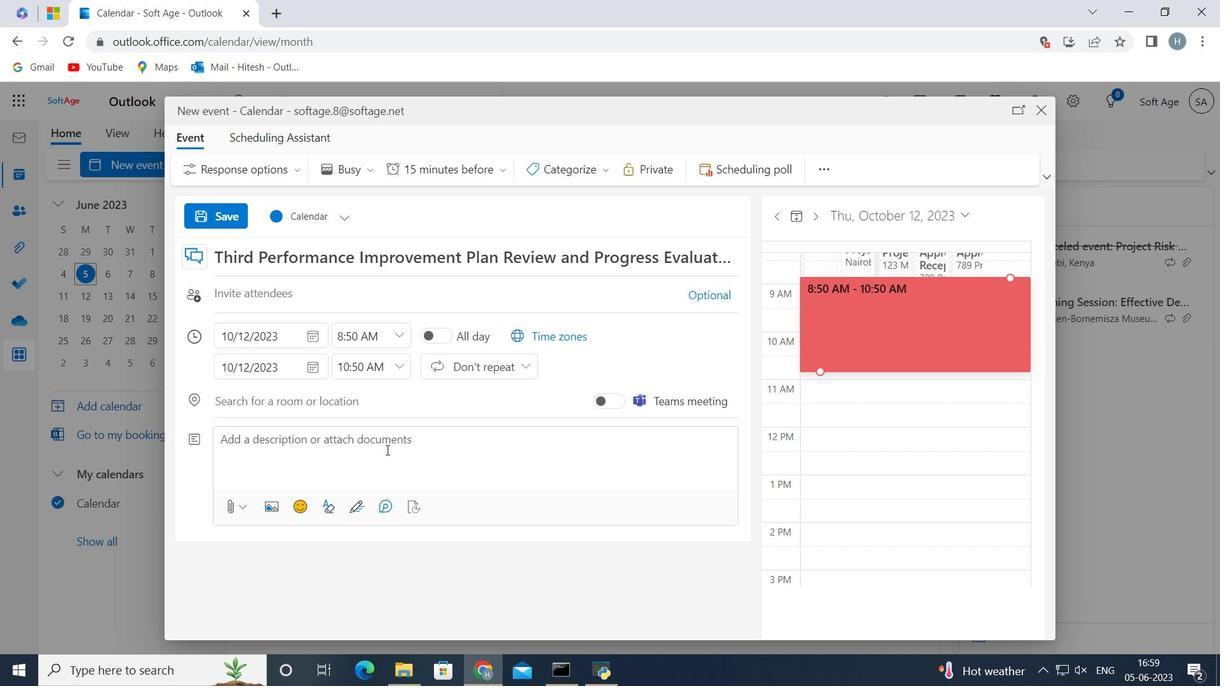 
Action: Mouse pressed left at (385, 447)
Screenshot: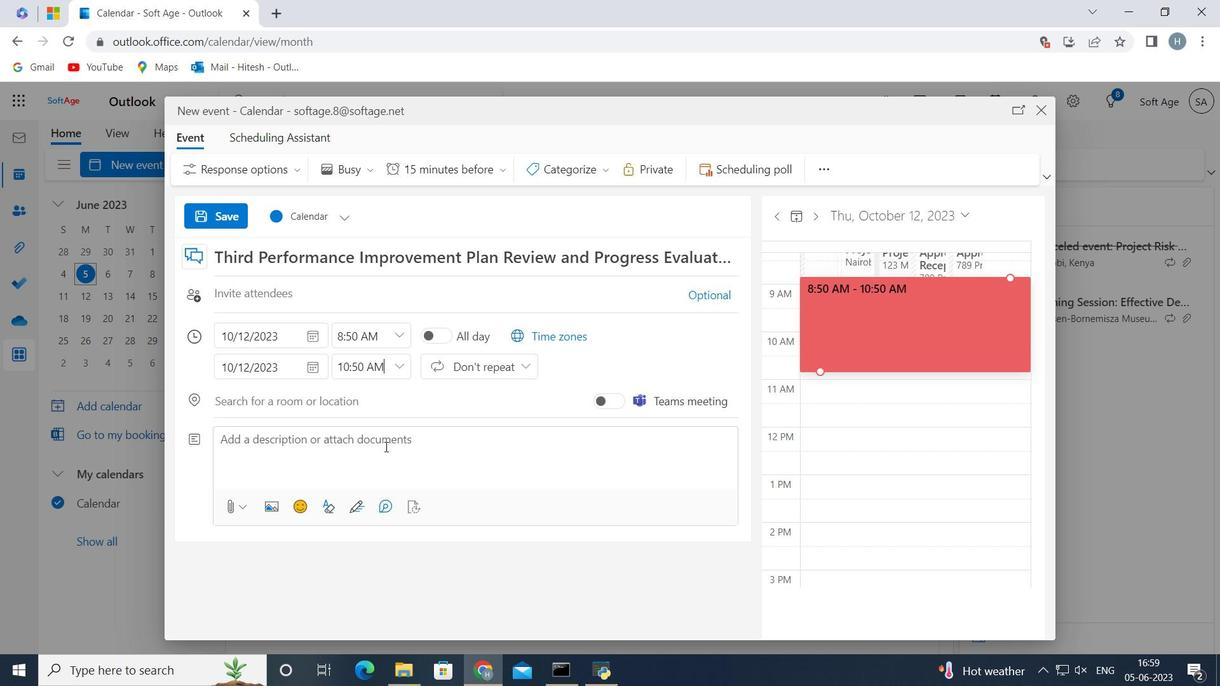 
Action: Key pressed <Key.shift>The<Key.space>training<Key.space>workshop<Key.space>will<Key.space>be<Key.space>facilitated<Key.space>by<Key.space>experienced<Key.space>leadership<Key.space>experts<Key.space>who<Key.space>will<Key.space>provide<Key.space>guidance,<Key.space>insights,<Key.space>and<Key.space>practical<Key.space>tips<Key.space>throughout<Key.space>the<Key.space>session.<Key.space><Key.shift_r>Participants<Key.space>will<Key.space>have<Key.space>ample<Key.space>opportunity<Key.backspace>ies<Key.space>to<Key.space>ask<Key.space>questions,<Key.space>share<Key.space>experiences,<Key.space>and<Key.space>receive<Key.space>personalized<Key.space>feedback<Key.space>on<Key.space>their<Key.space>leadership<Key.space>development.<Key.space>
Screenshot: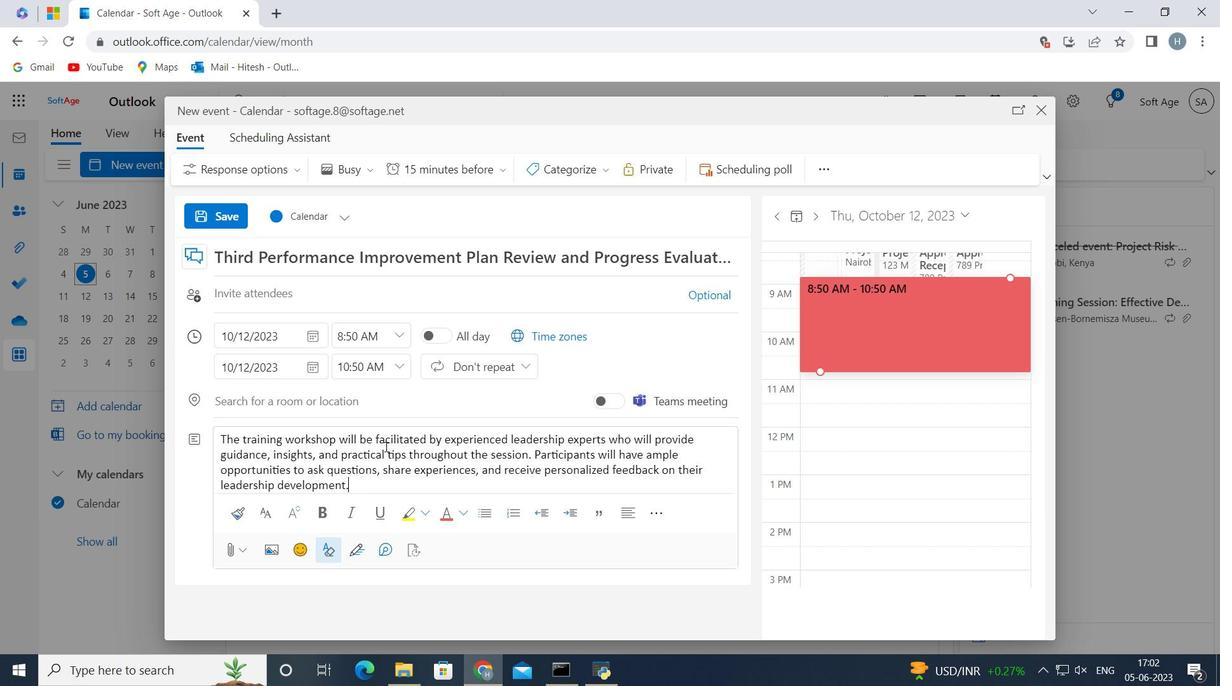 
Action: Mouse moved to (607, 167)
Screenshot: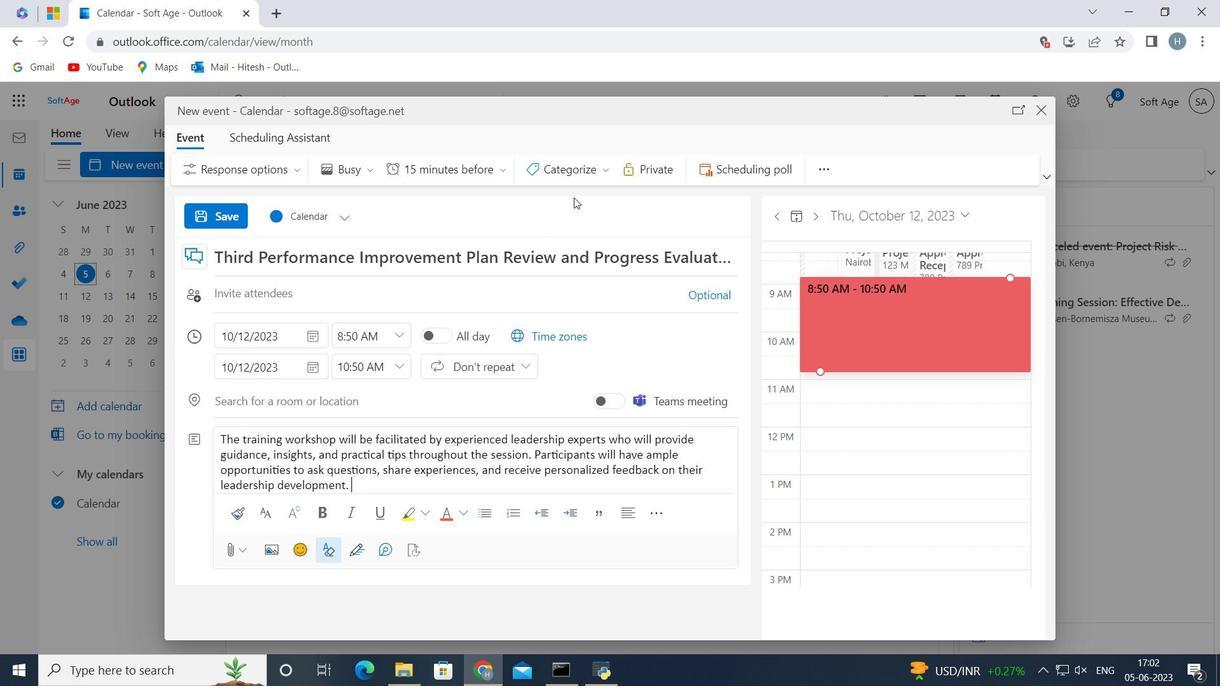 
Action: Mouse pressed left at (607, 167)
Screenshot: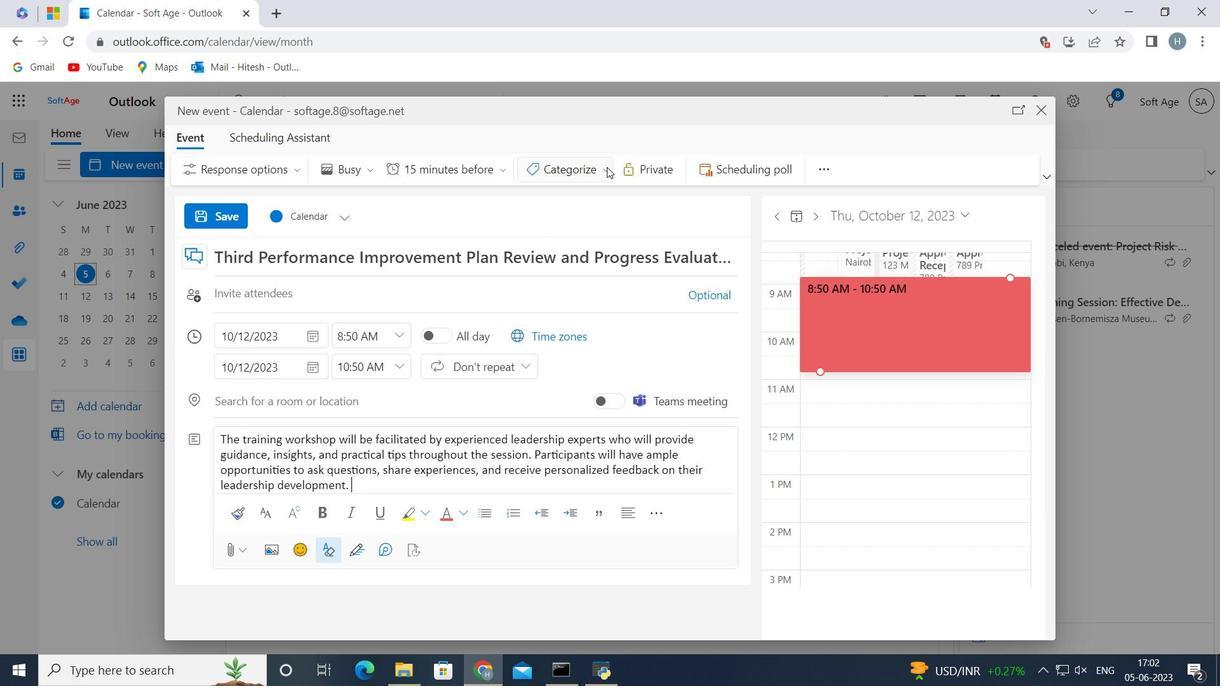 
Action: Mouse moved to (588, 224)
Screenshot: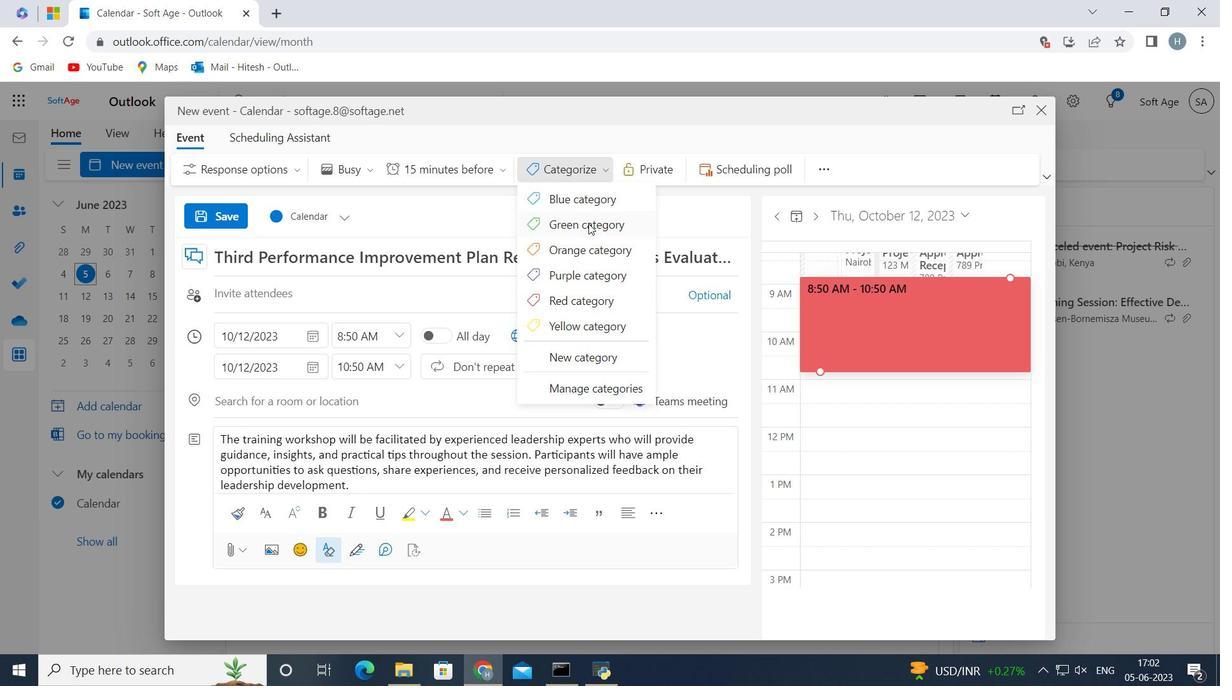 
Action: Mouse pressed left at (588, 224)
Screenshot: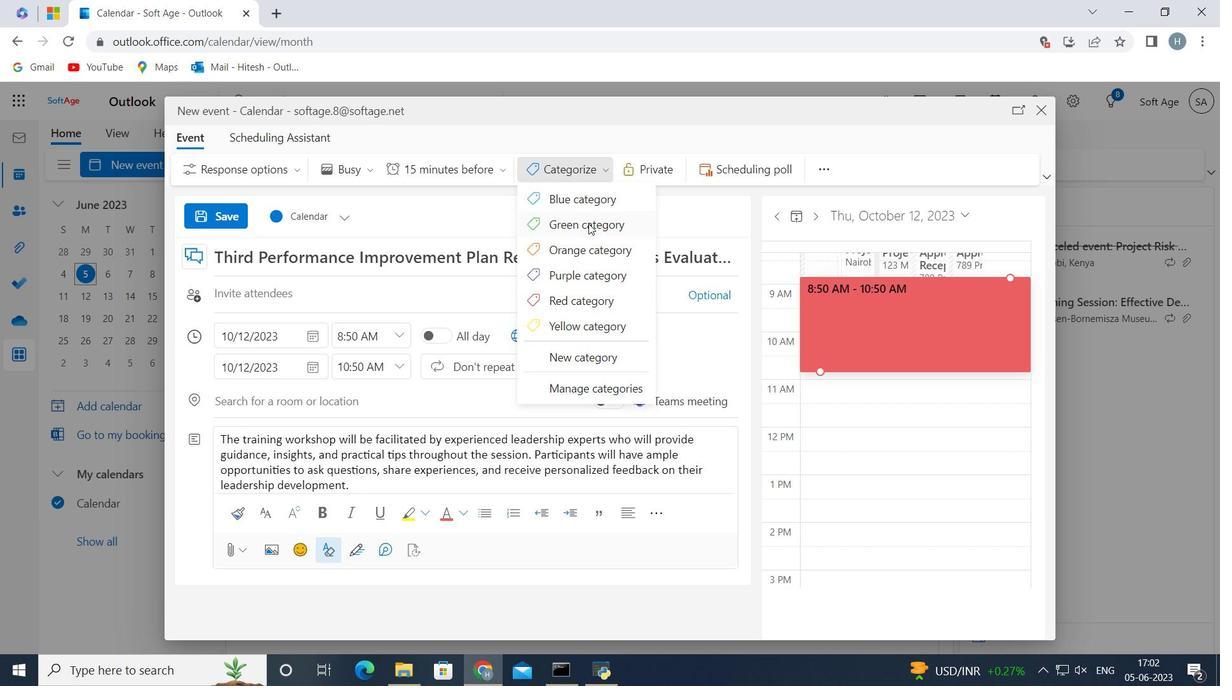 
Action: Mouse moved to (354, 294)
Screenshot: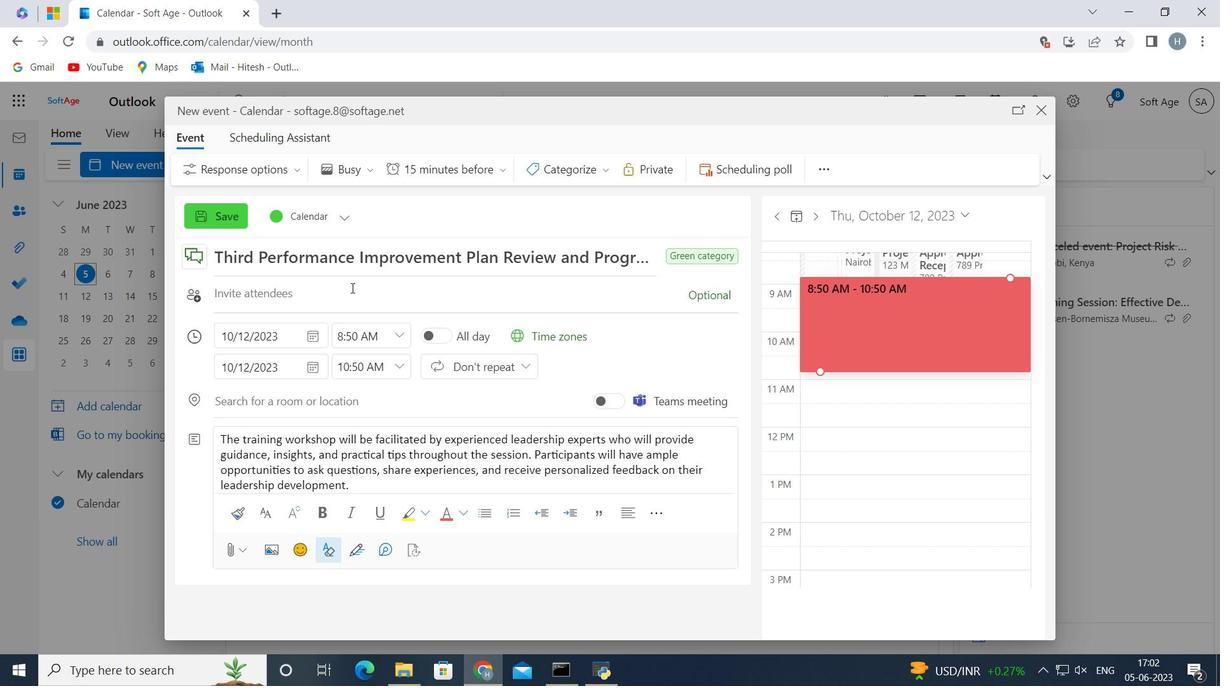 
Action: Mouse pressed left at (354, 294)
Screenshot: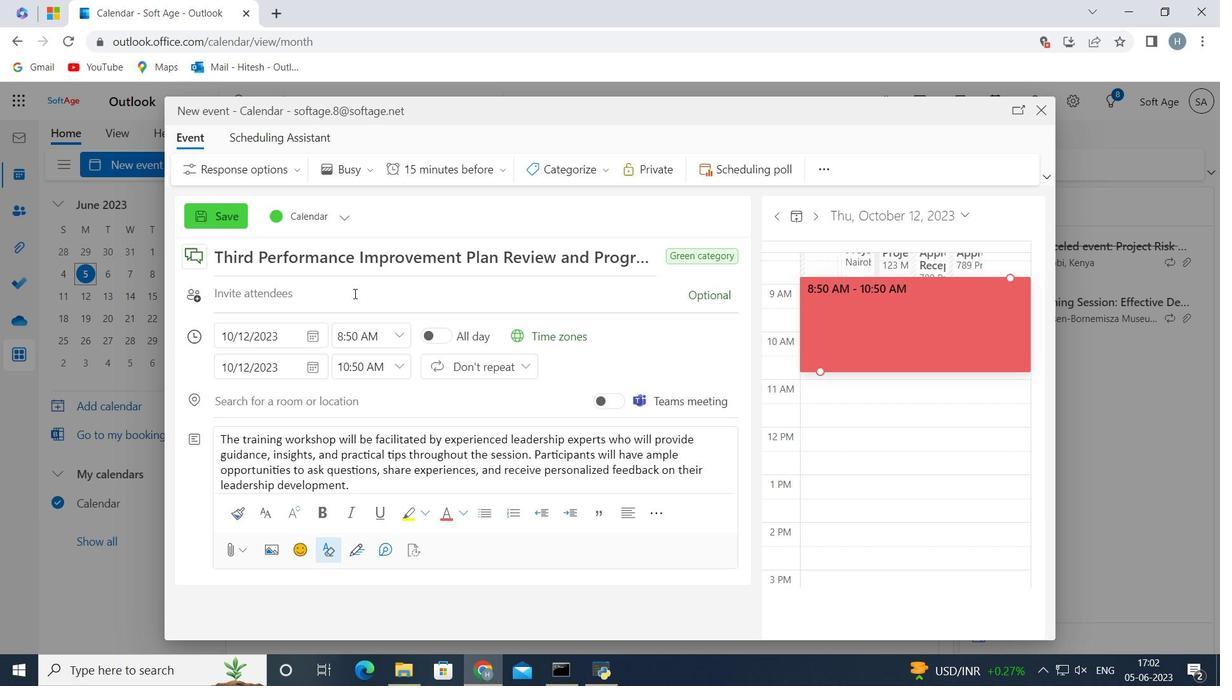 
Action: Mouse moved to (354, 294)
Screenshot: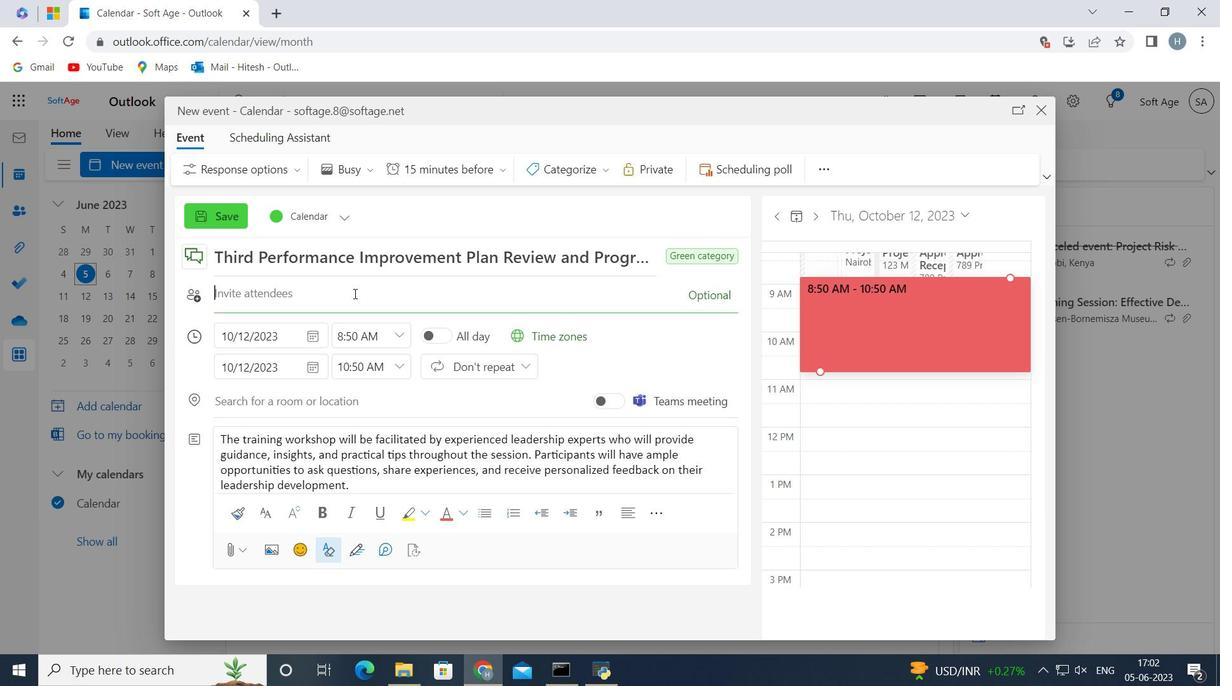 
Action: Key pressed softage.4<Key.shift>@softage.net
Screenshot: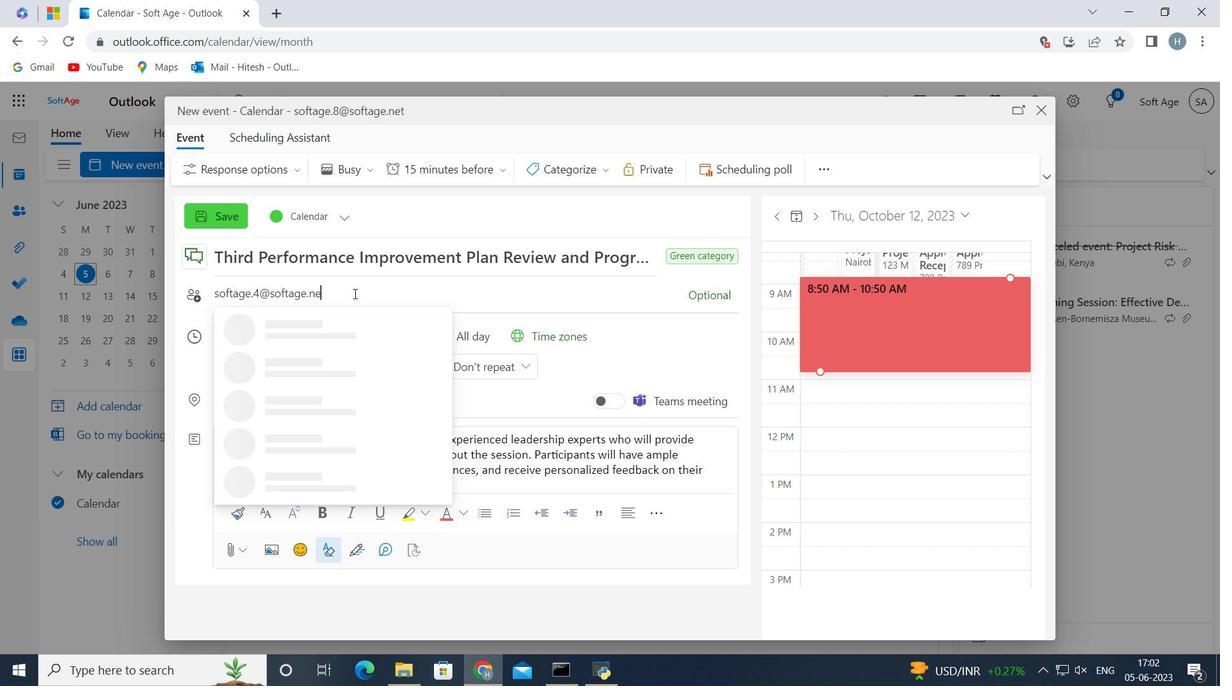 
Action: Mouse moved to (317, 325)
Screenshot: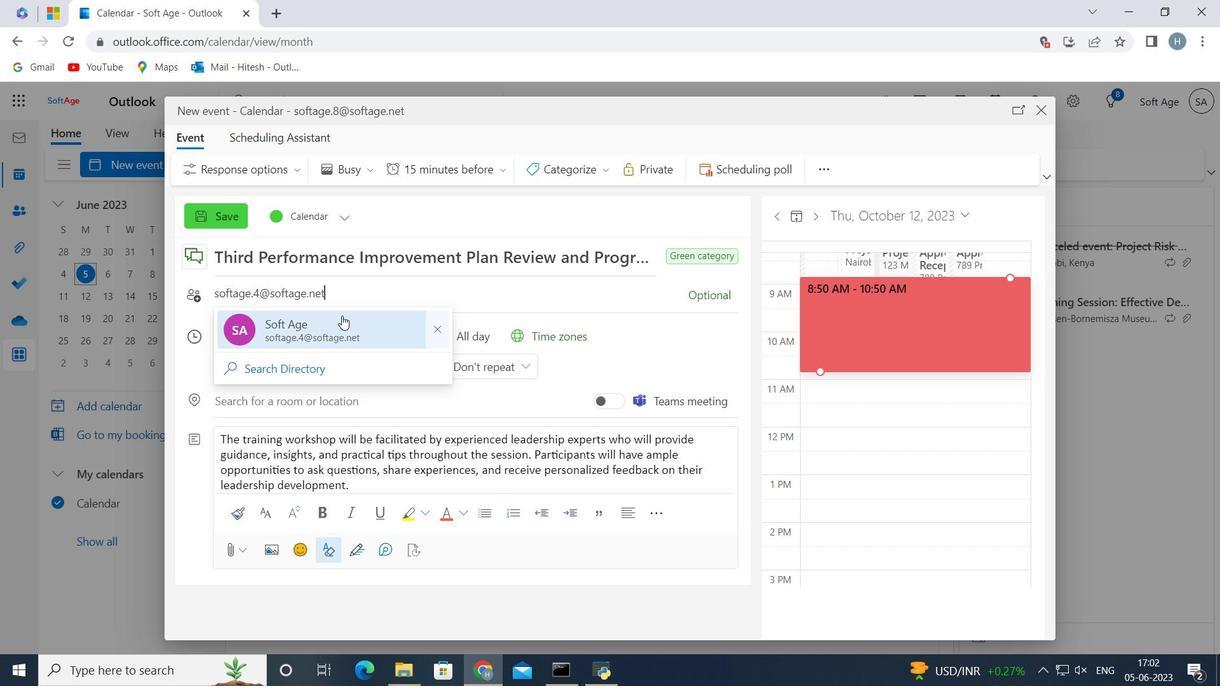 
Action: Mouse pressed left at (317, 325)
Screenshot: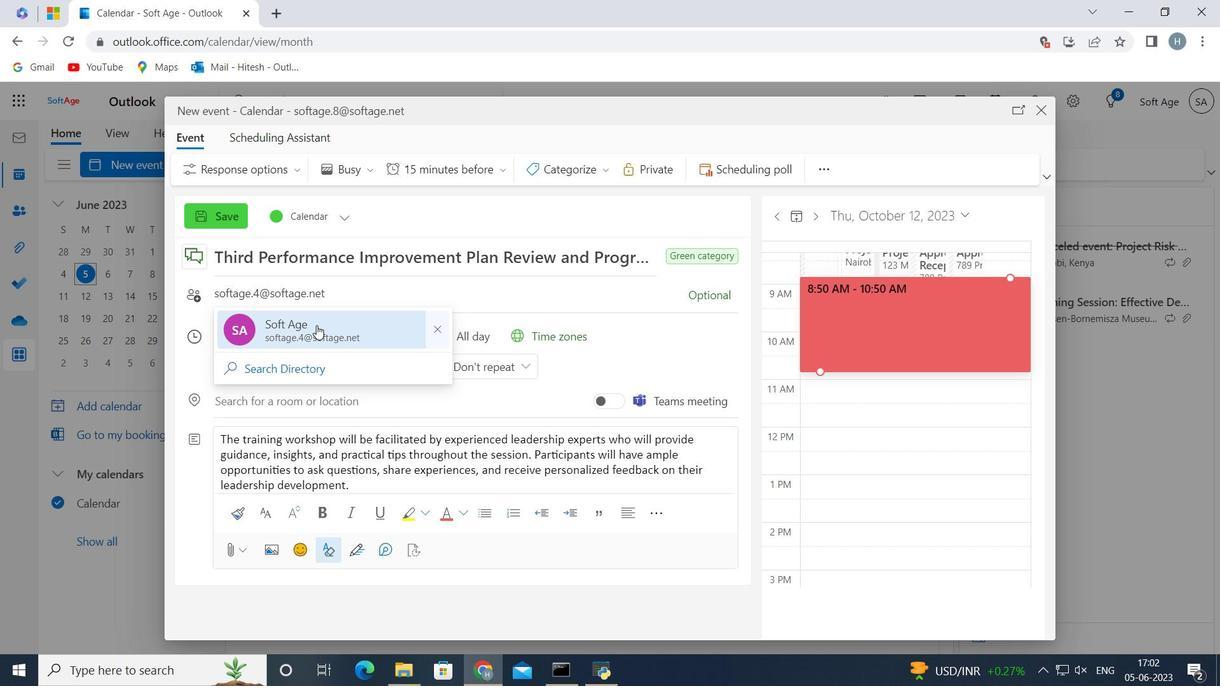 
Action: Key pressed softage.5<Key.shift>@softage.net
Screenshot: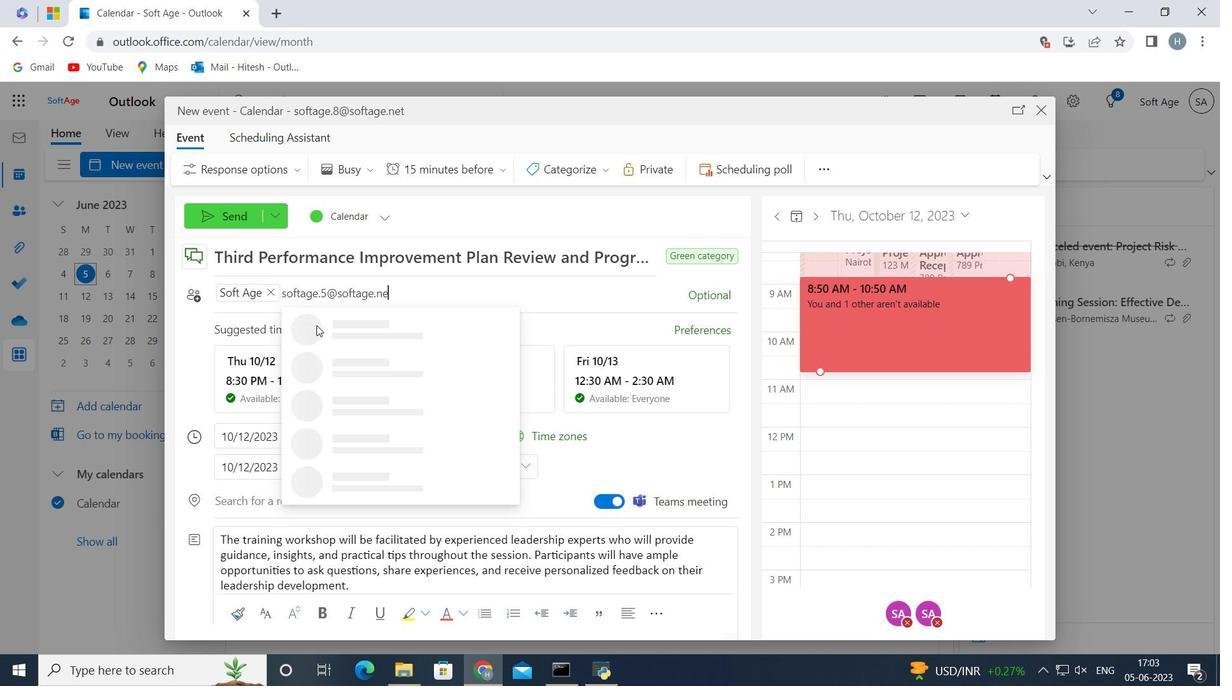 
Action: Mouse moved to (346, 321)
Screenshot: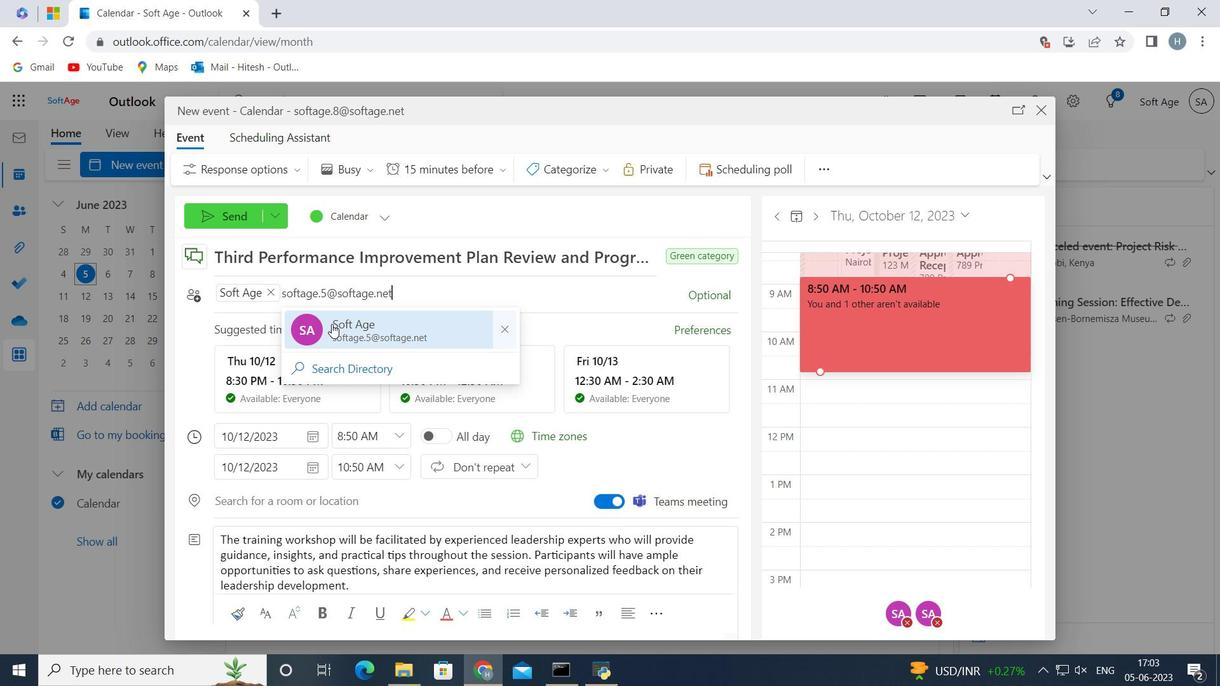 
Action: Mouse pressed left at (346, 321)
Screenshot: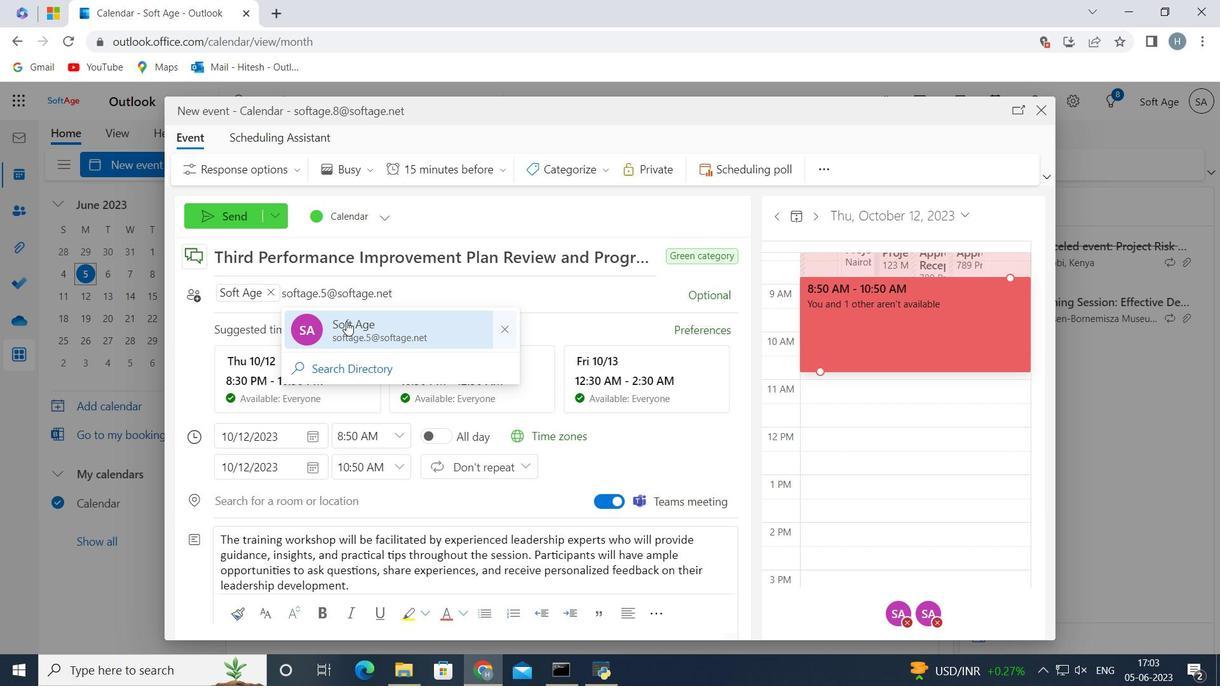 
Action: Mouse moved to (496, 169)
Screenshot: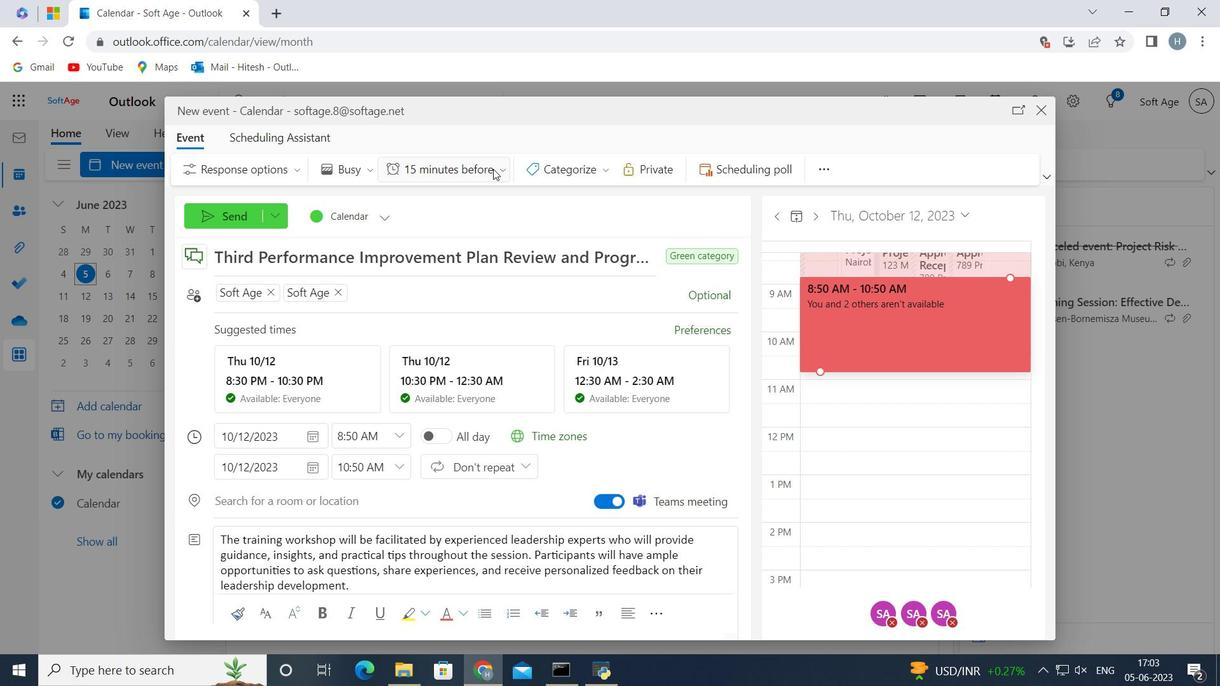 
Action: Mouse pressed left at (496, 169)
Screenshot: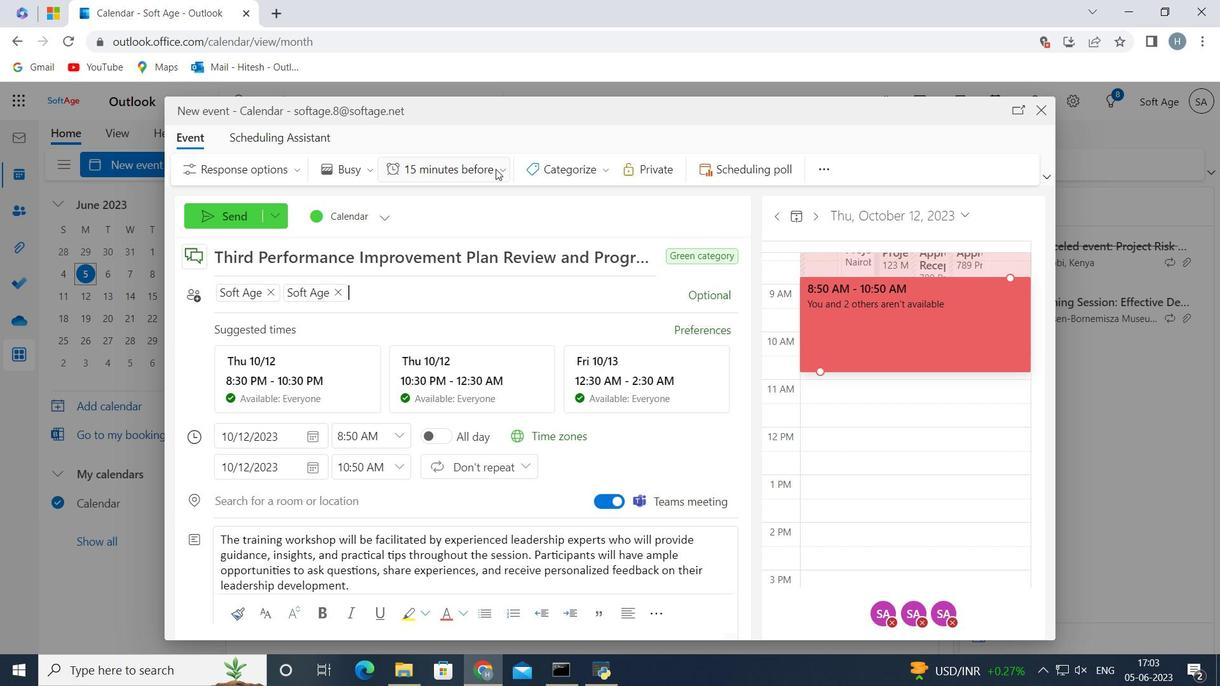 
Action: Mouse moved to (468, 255)
Screenshot: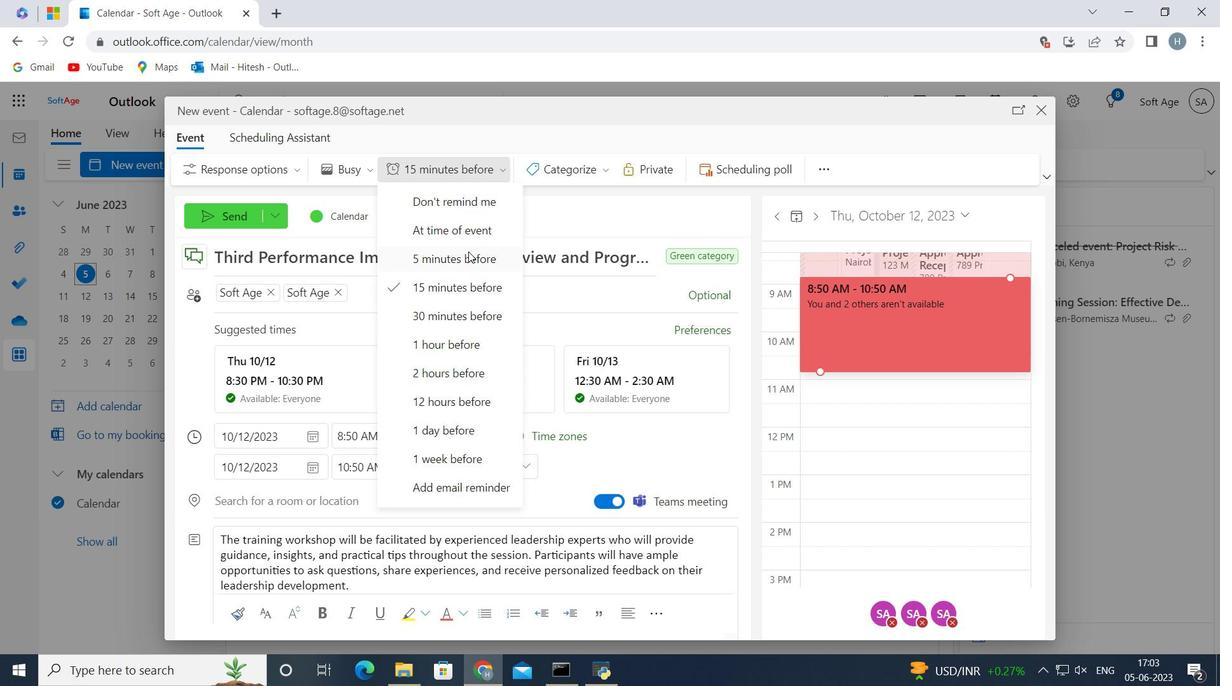 
Action: Mouse pressed left at (468, 255)
Screenshot: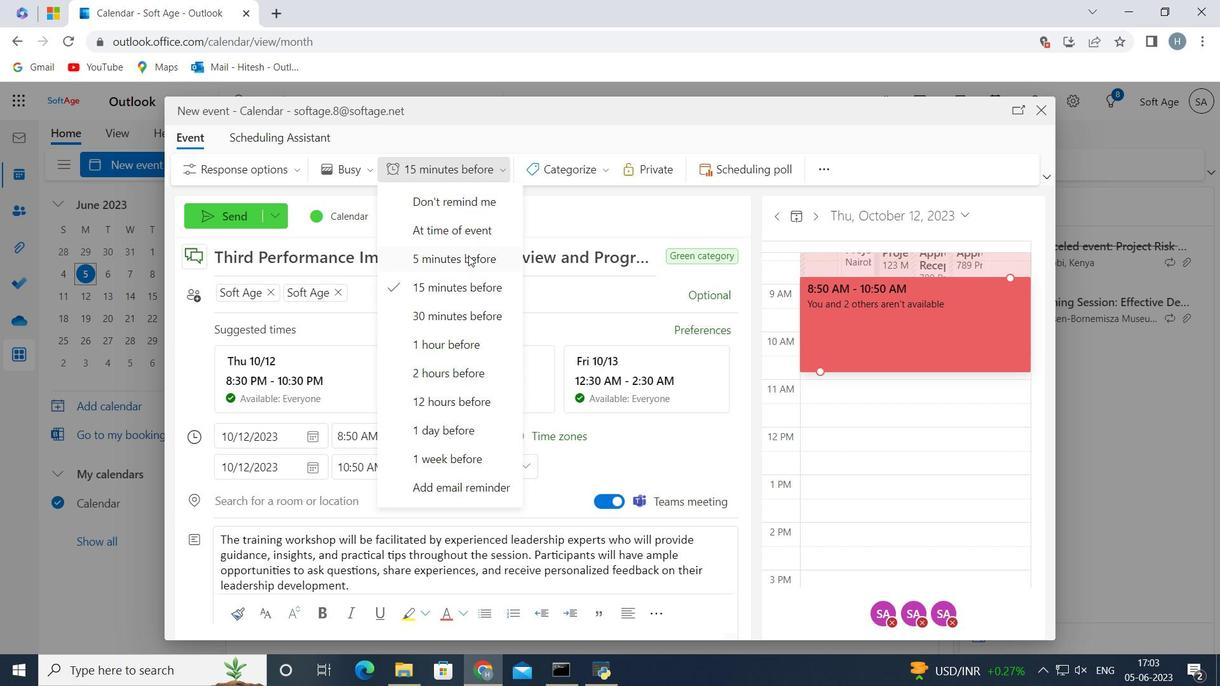 
Action: Mouse moved to (233, 218)
Screenshot: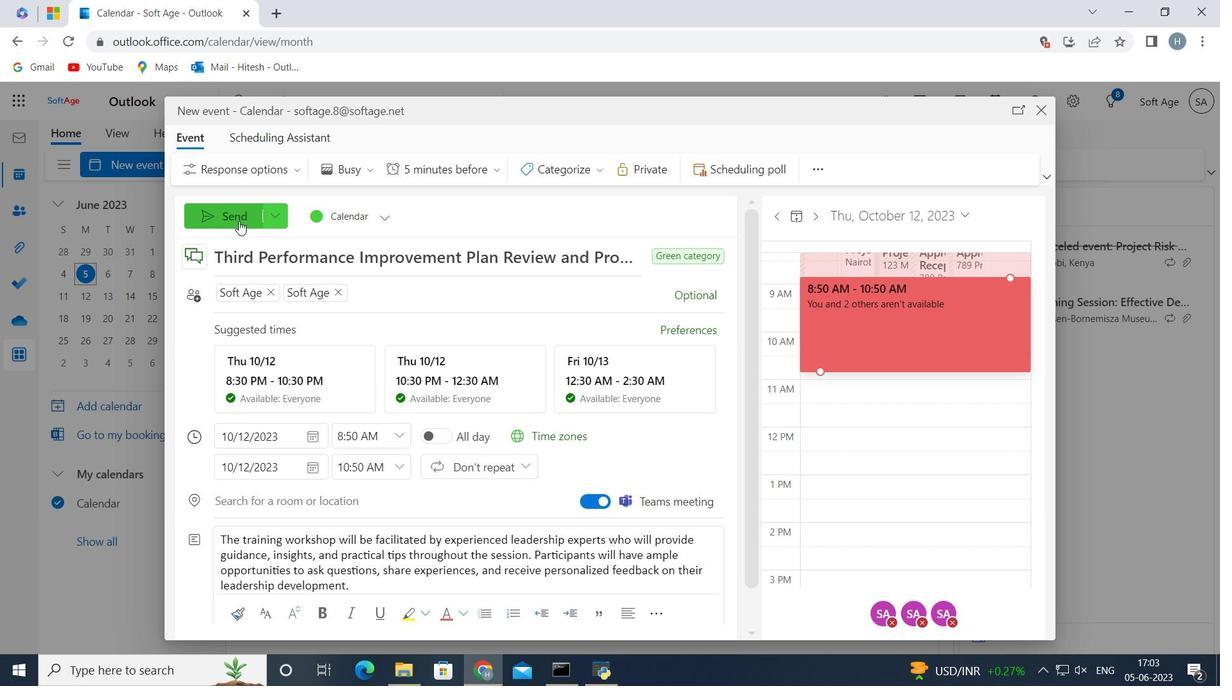 
Action: Mouse pressed left at (233, 218)
Screenshot: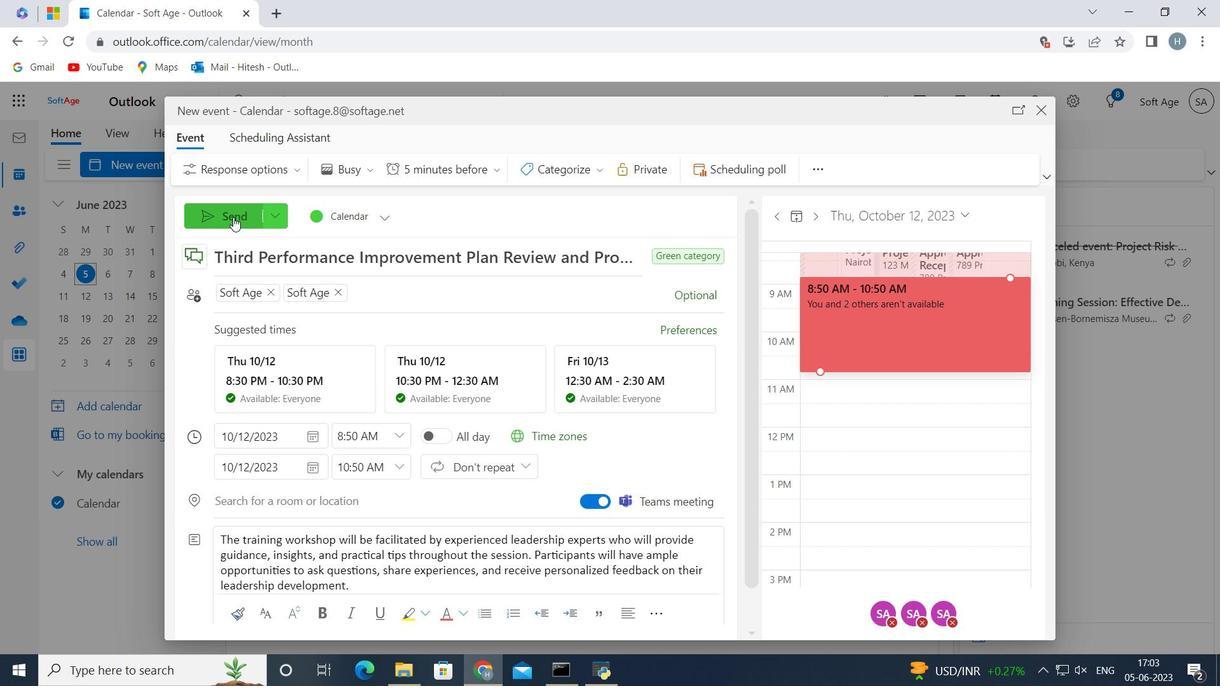 
Action: Mouse pressed left at (233, 218)
Screenshot: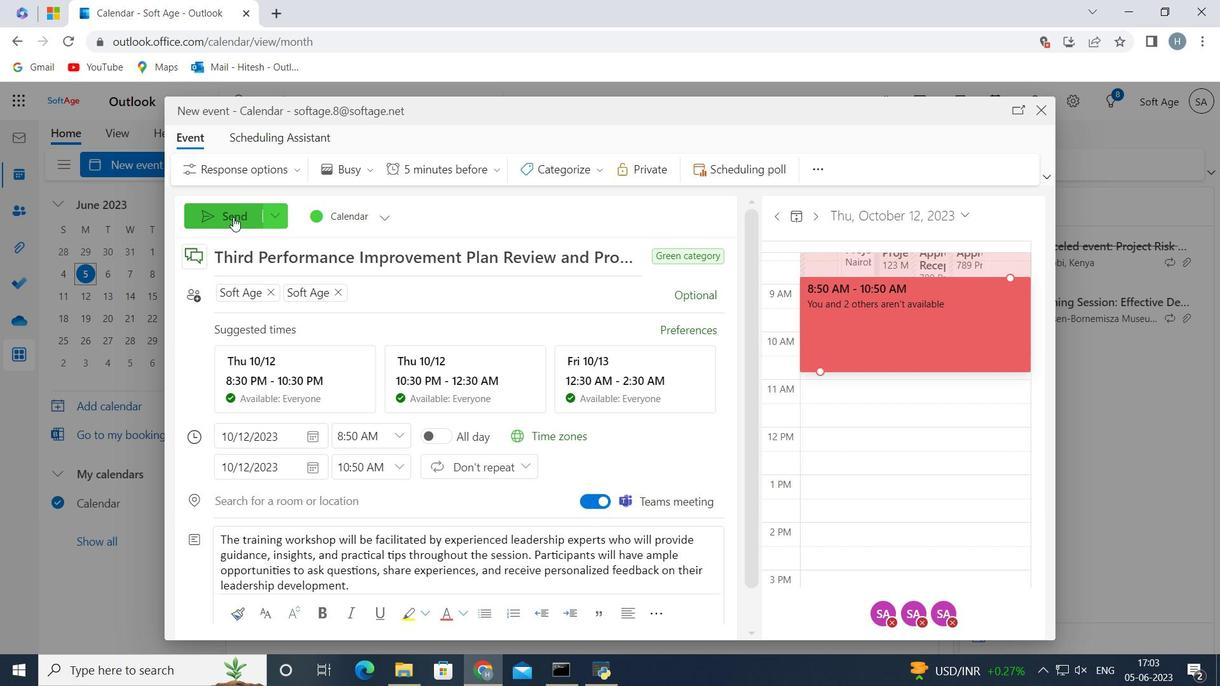 
Action: Mouse moved to (340, 231)
Screenshot: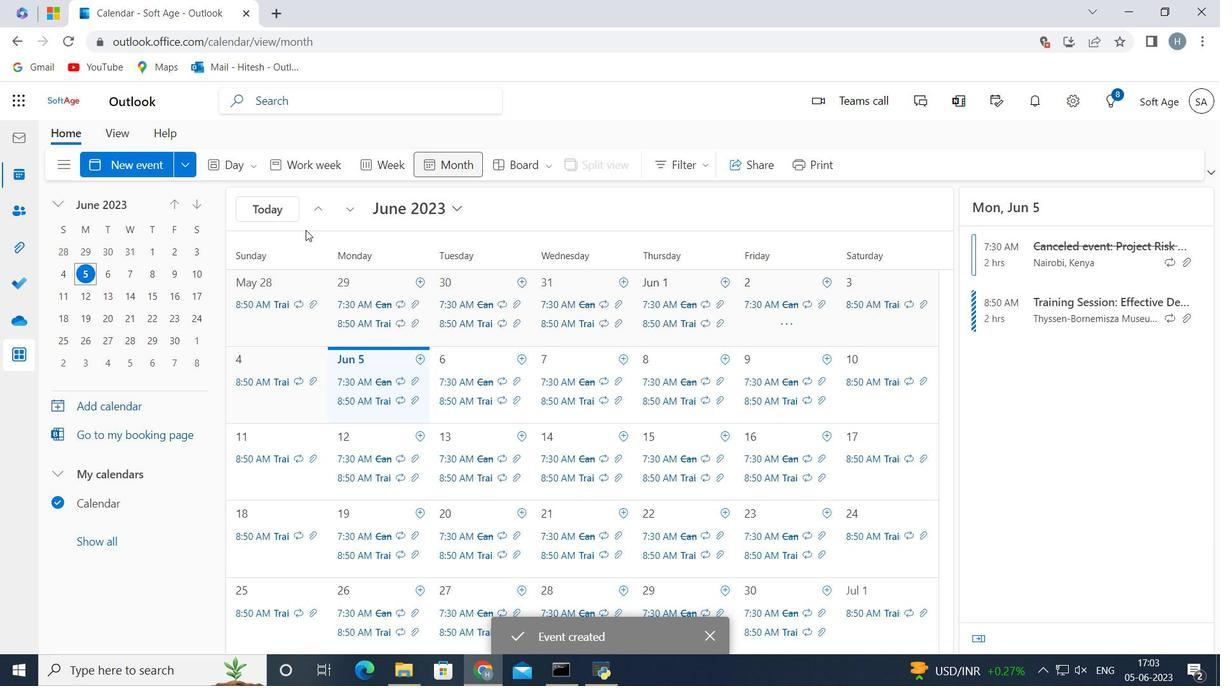 
